 Task: Create a due date automation trigger when advanced on, on the monday after a card is due add fields with custom field "Resume" set to a number greater or equal to 1 and lower than 10 at 11:00 AM.
Action: Mouse moved to (1073, 77)
Screenshot: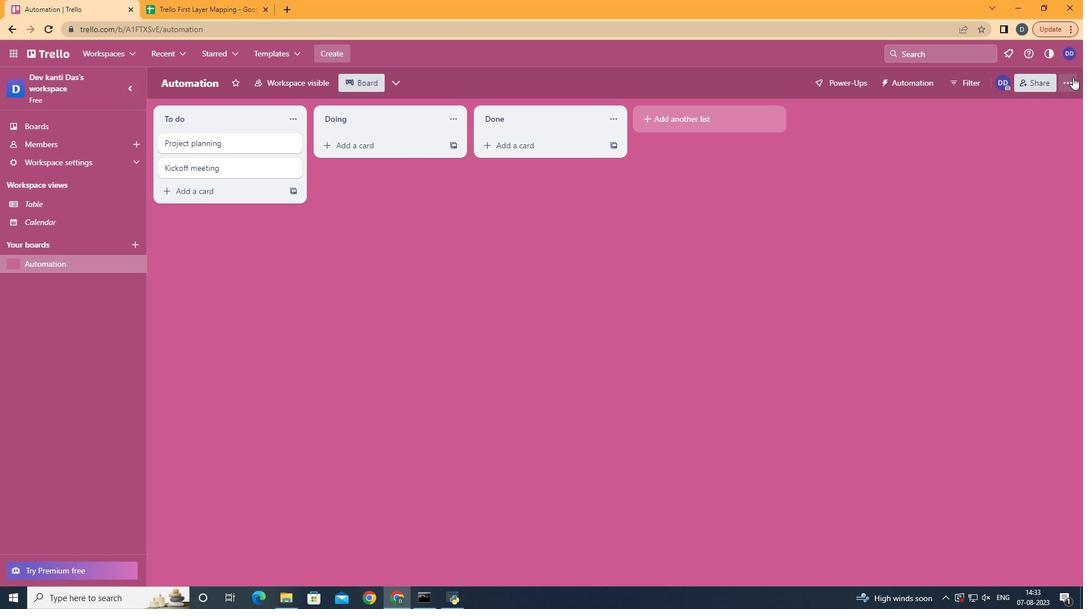 
Action: Mouse pressed left at (1073, 77)
Screenshot: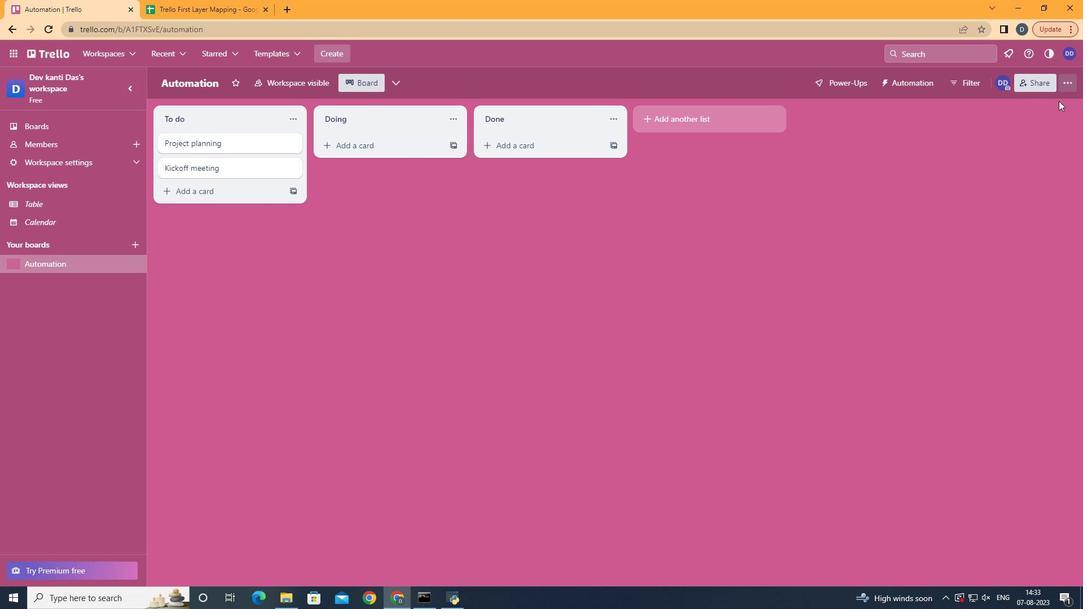 
Action: Mouse moved to (971, 226)
Screenshot: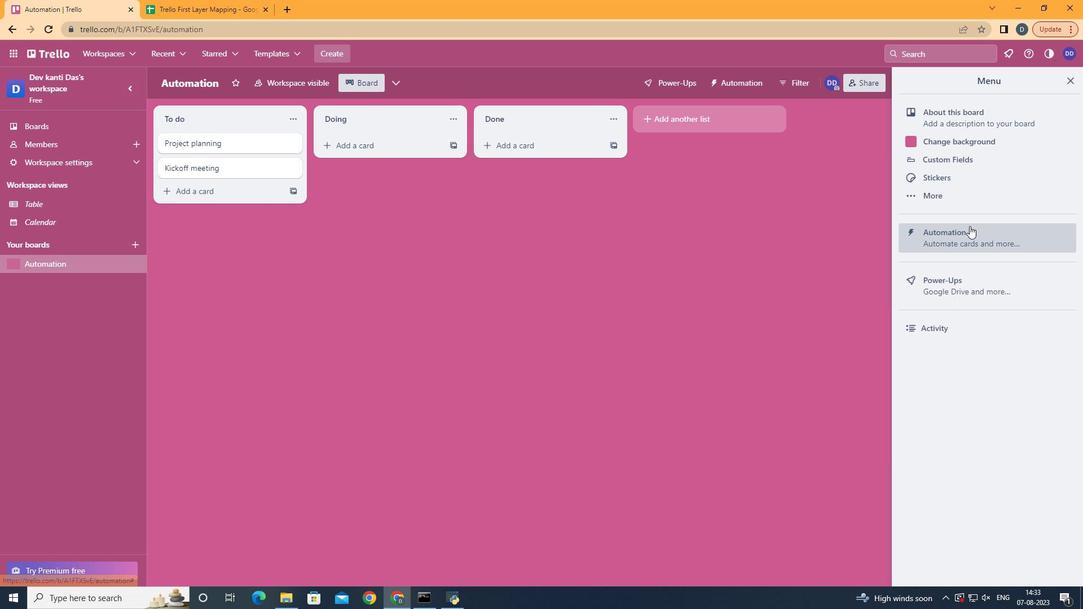 
Action: Mouse pressed left at (971, 226)
Screenshot: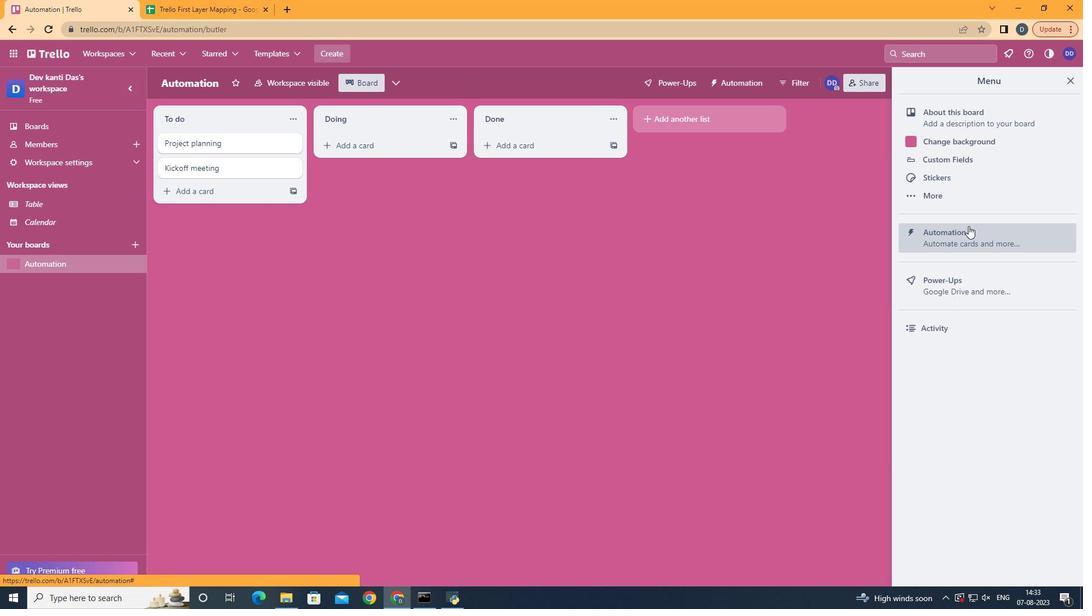 
Action: Mouse moved to (234, 223)
Screenshot: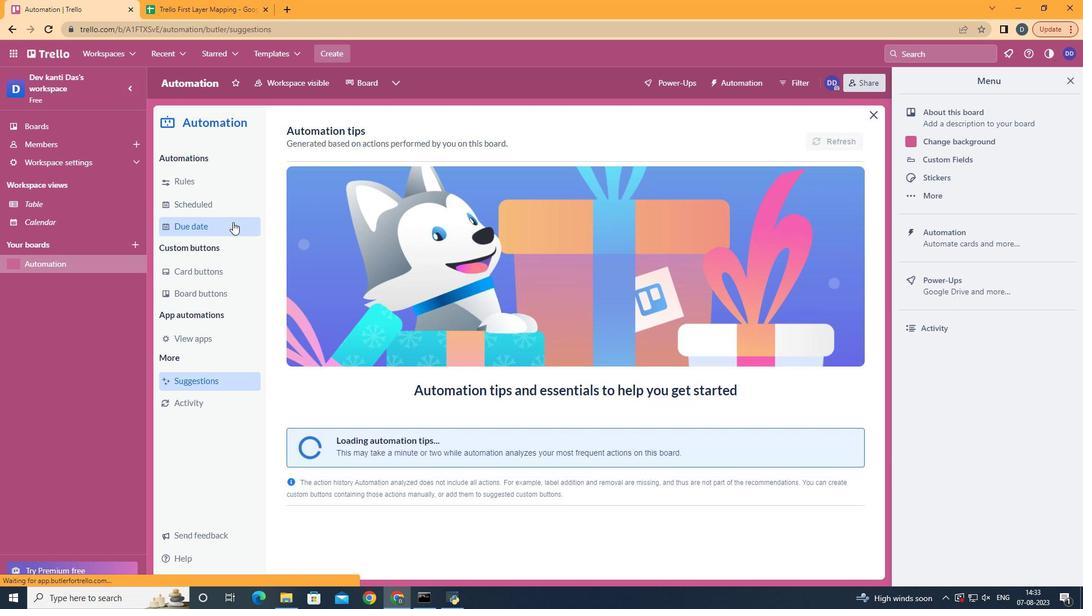
Action: Mouse pressed left at (234, 223)
Screenshot: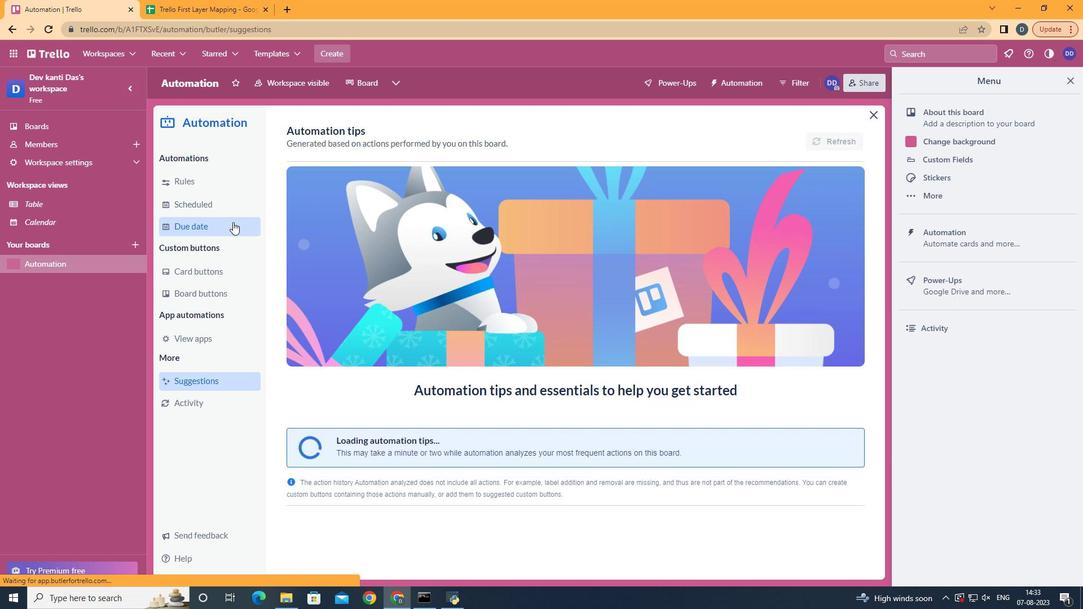 
Action: Mouse moved to (788, 137)
Screenshot: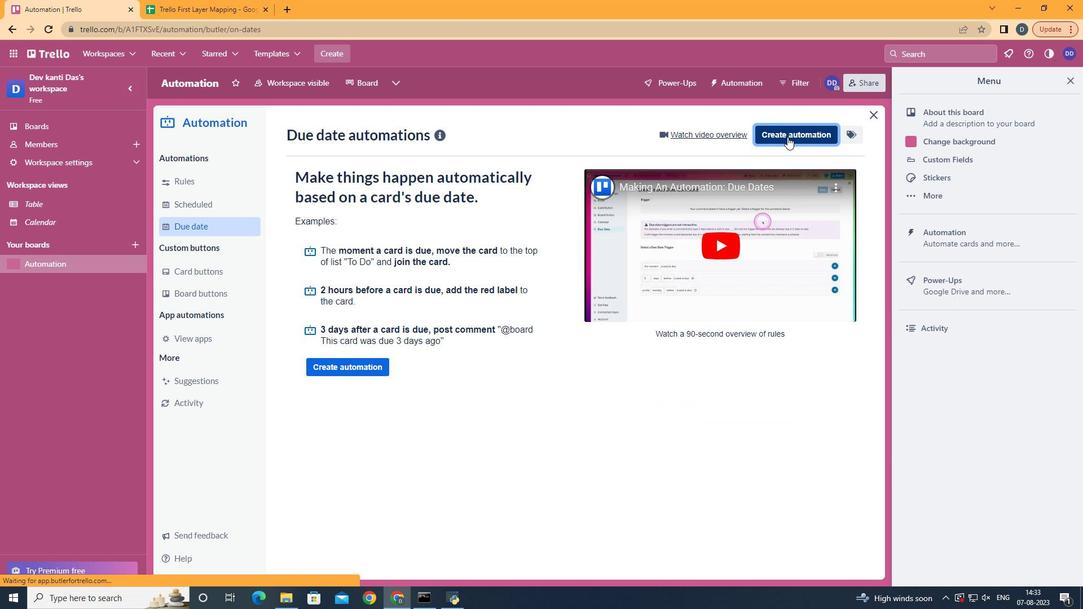 
Action: Mouse pressed left at (788, 137)
Screenshot: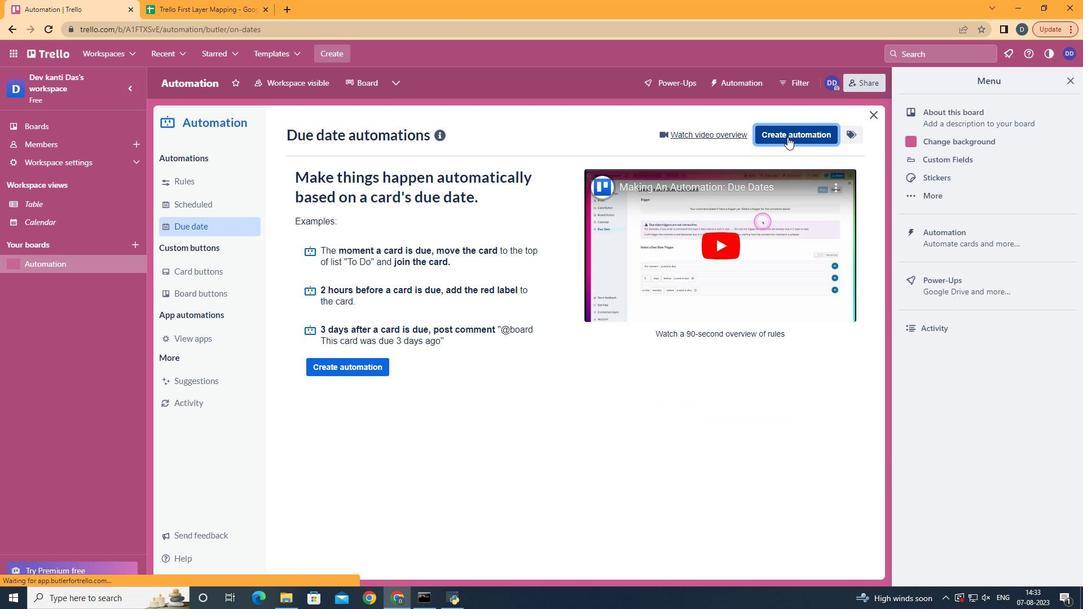 
Action: Mouse moved to (569, 241)
Screenshot: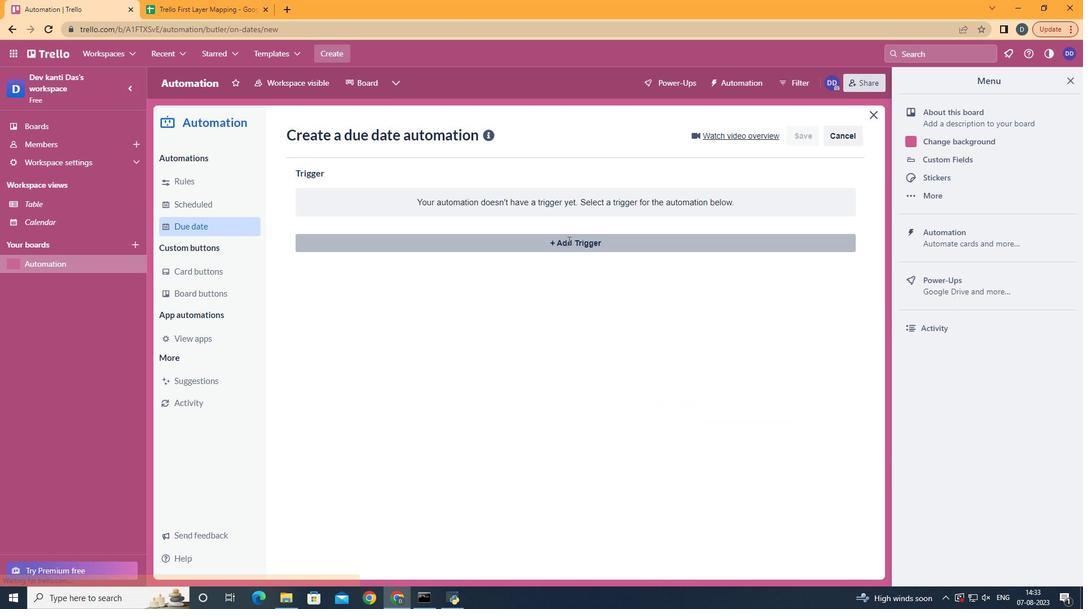 
Action: Mouse pressed left at (569, 241)
Screenshot: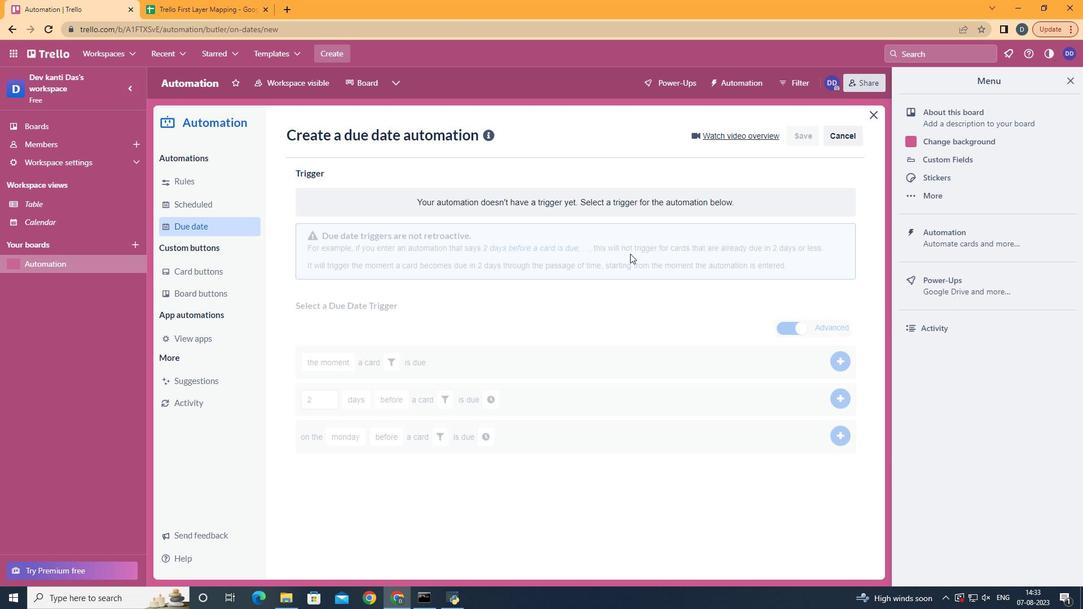 
Action: Mouse moved to (358, 294)
Screenshot: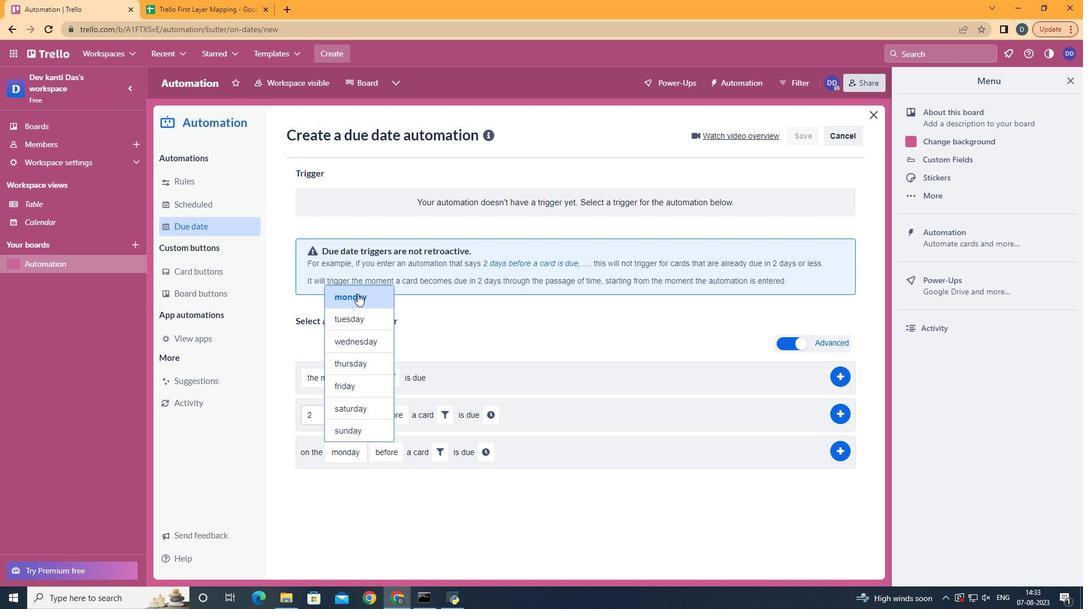 
Action: Mouse pressed left at (358, 294)
Screenshot: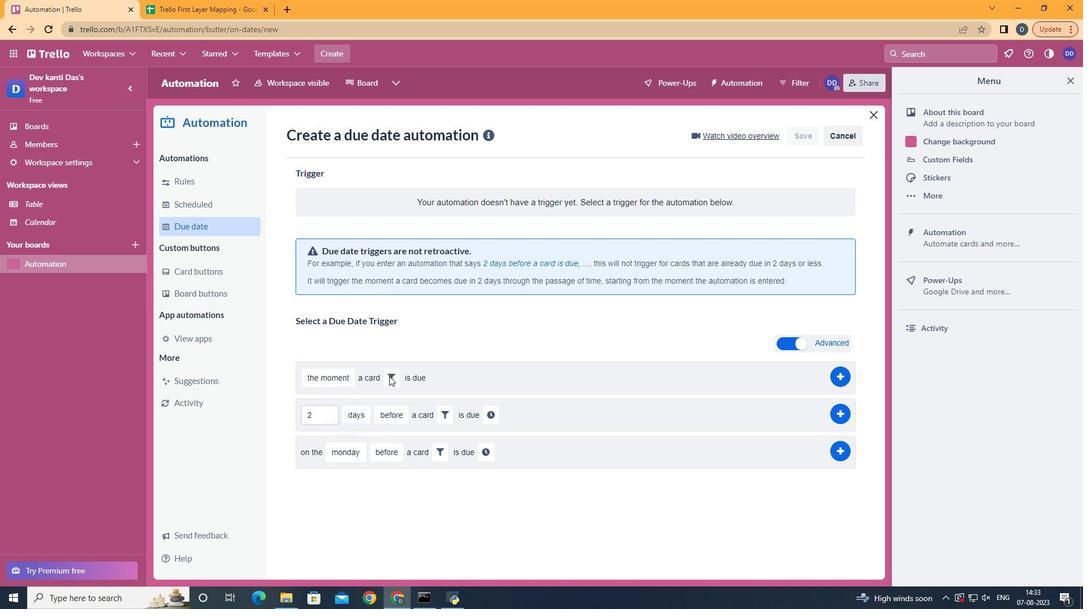 
Action: Mouse moved to (397, 493)
Screenshot: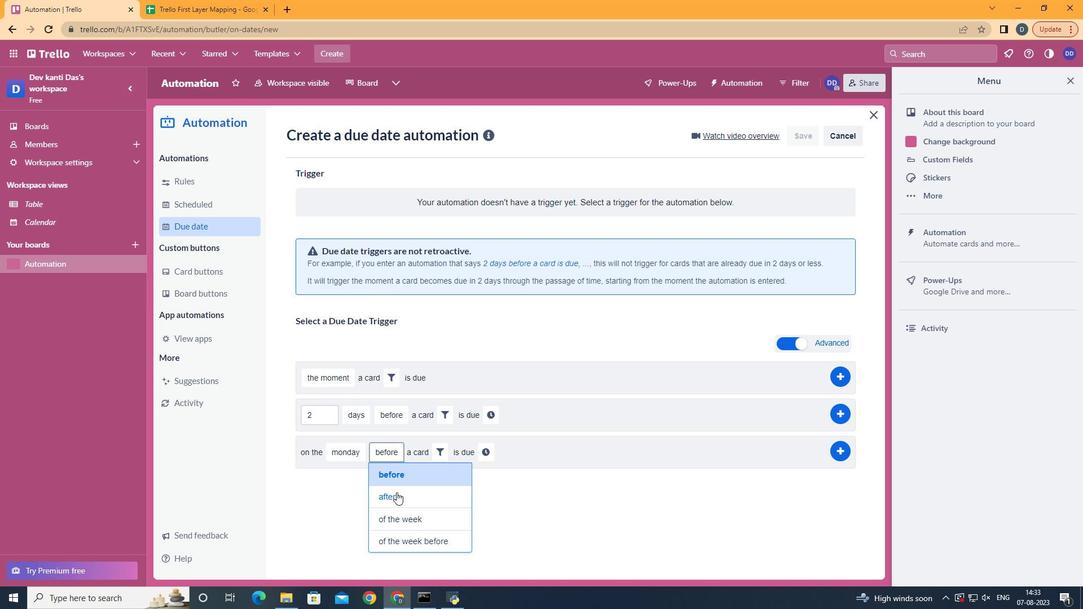
Action: Mouse pressed left at (397, 493)
Screenshot: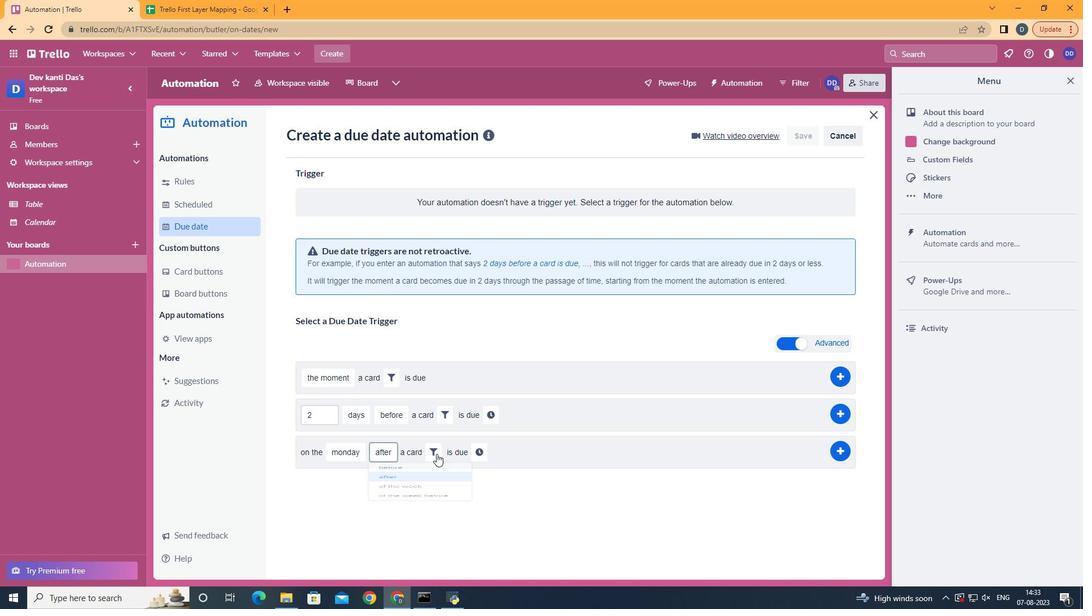 
Action: Mouse moved to (438, 451)
Screenshot: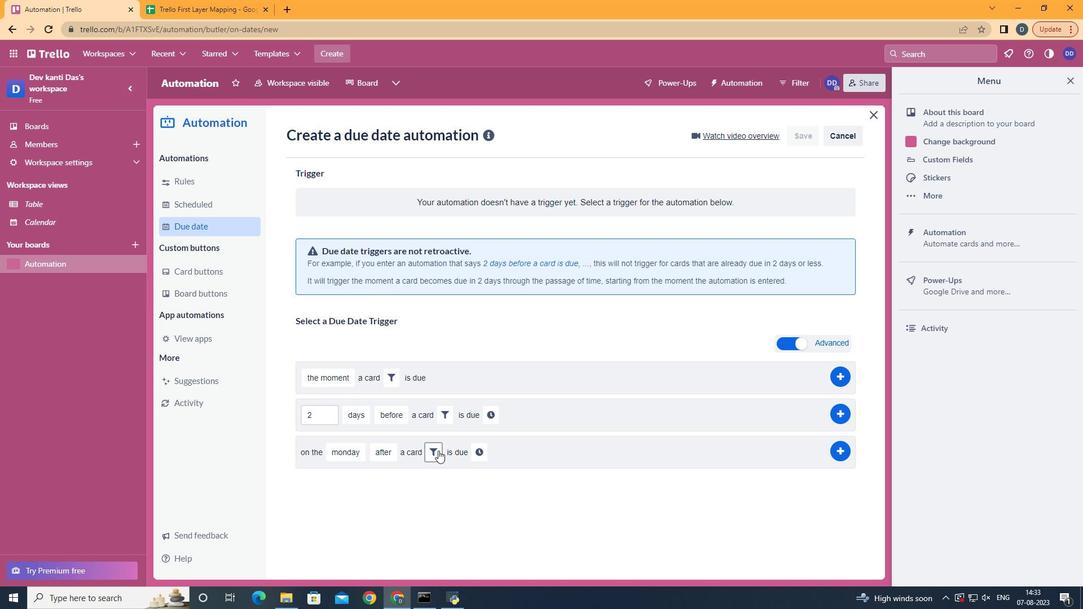
Action: Mouse pressed left at (438, 451)
Screenshot: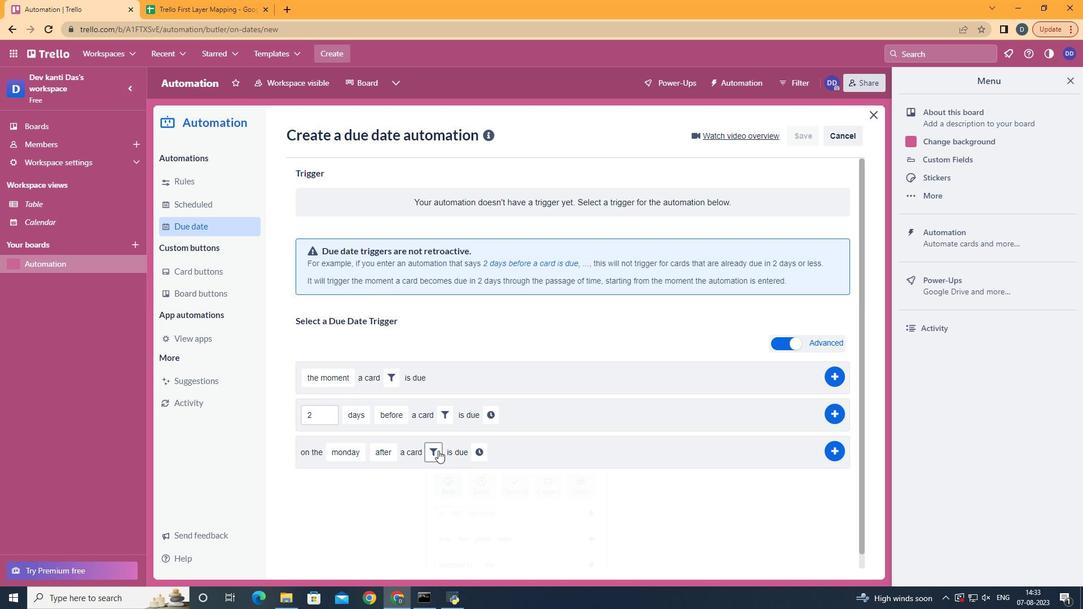 
Action: Mouse moved to (612, 491)
Screenshot: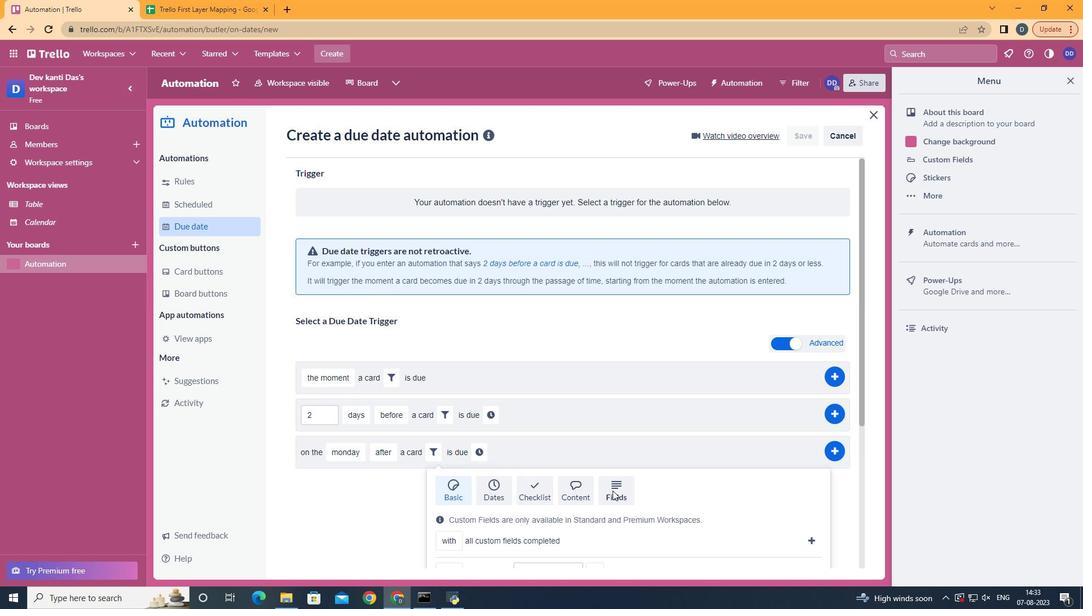 
Action: Mouse pressed left at (612, 491)
Screenshot: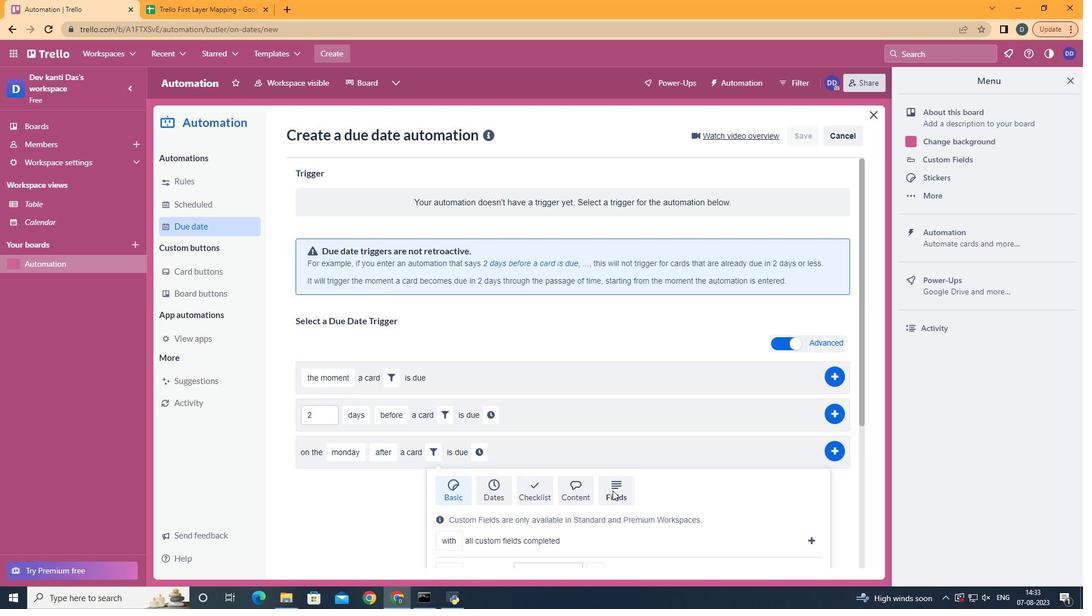 
Action: Mouse moved to (613, 491)
Screenshot: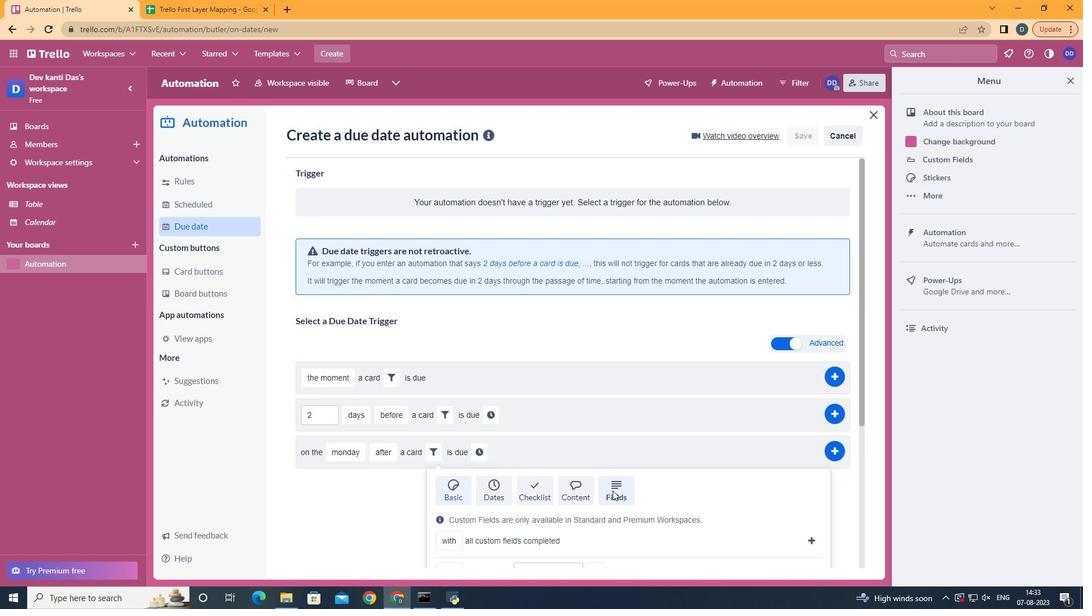 
Action: Mouse scrolled (613, 491) with delta (0, 0)
Screenshot: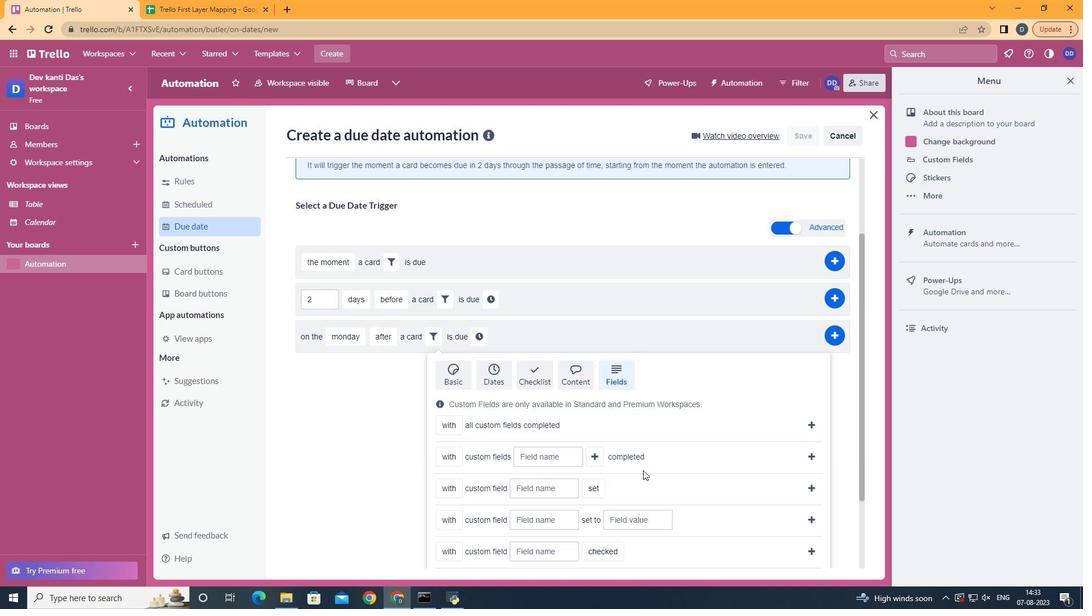 
Action: Mouse scrolled (613, 491) with delta (0, 0)
Screenshot: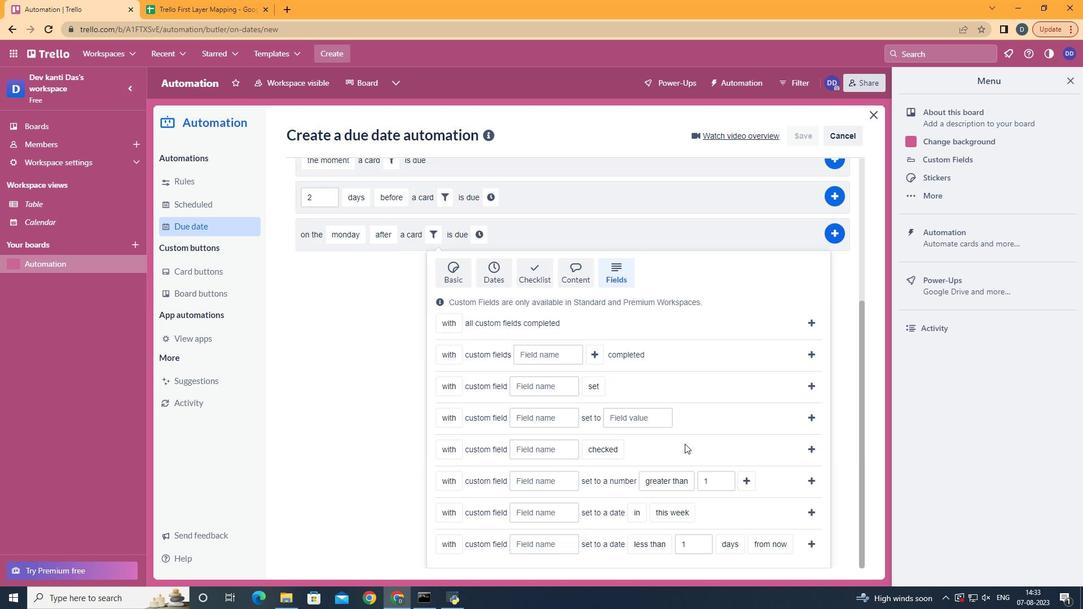
Action: Mouse scrolled (613, 491) with delta (0, 0)
Screenshot: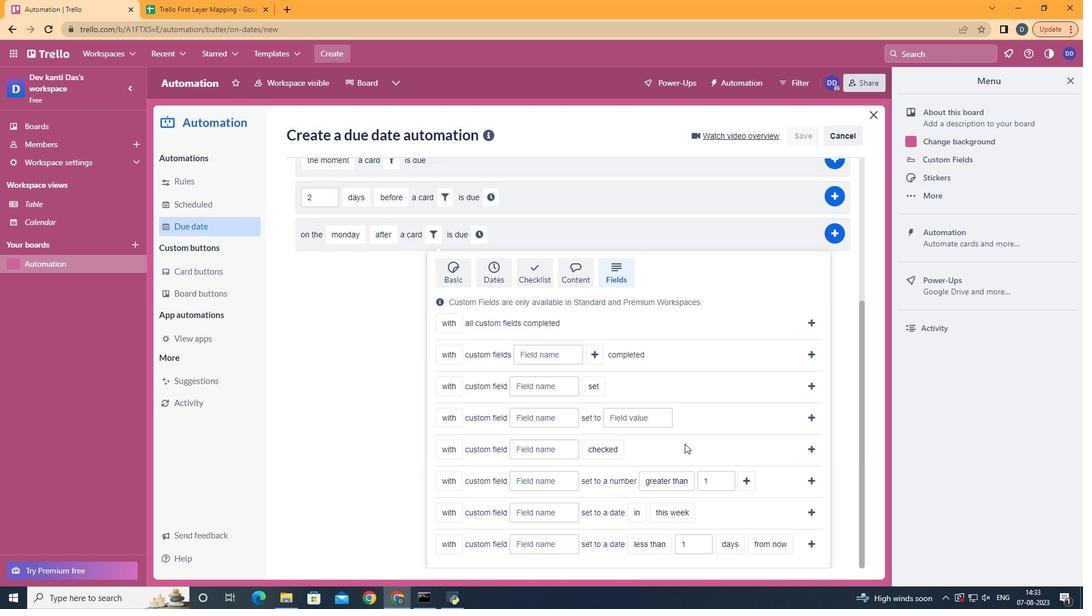 
Action: Mouse scrolled (613, 491) with delta (0, 0)
Screenshot: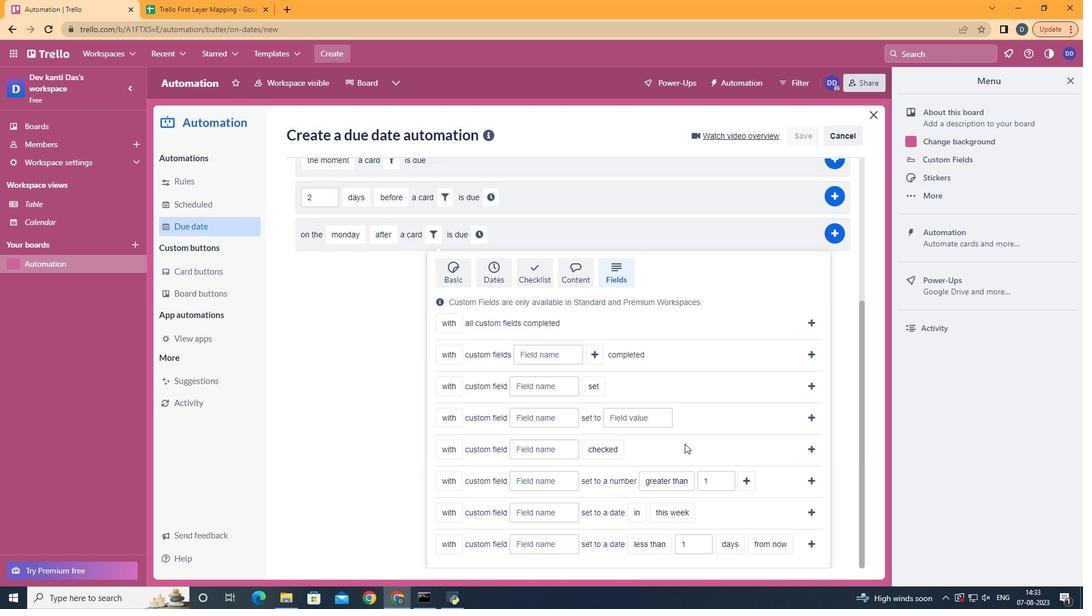
Action: Mouse scrolled (613, 491) with delta (0, 0)
Screenshot: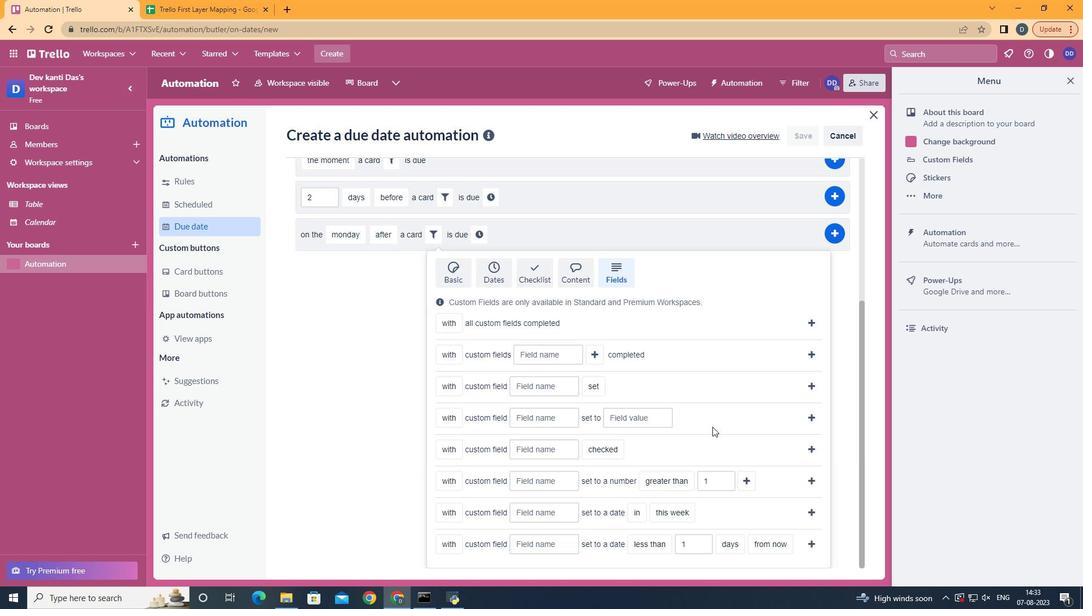 
Action: Mouse moved to (456, 494)
Screenshot: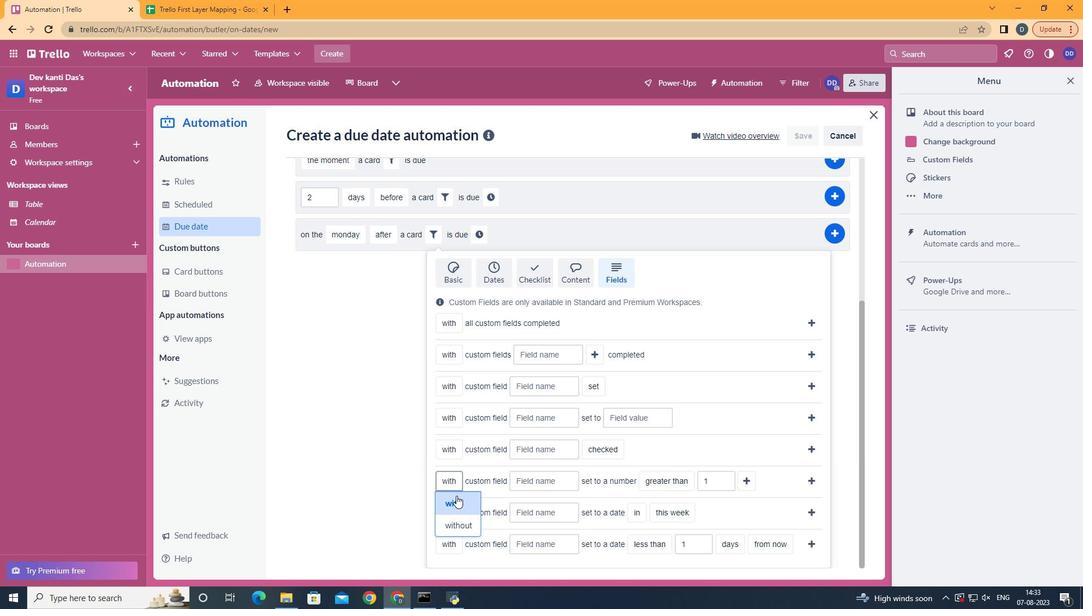 
Action: Mouse pressed left at (456, 494)
Screenshot: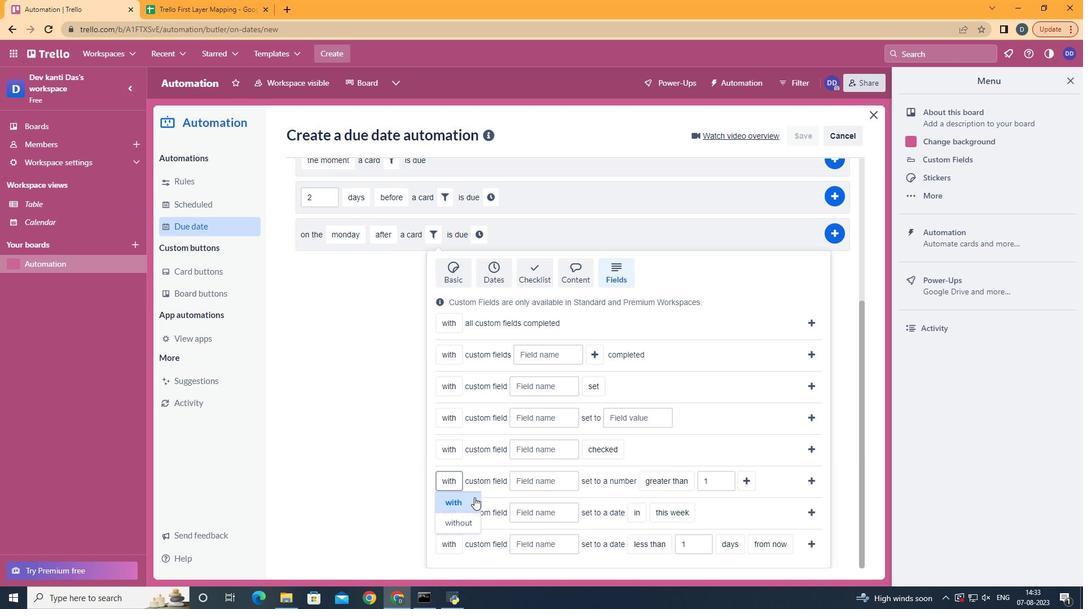 
Action: Mouse moved to (553, 486)
Screenshot: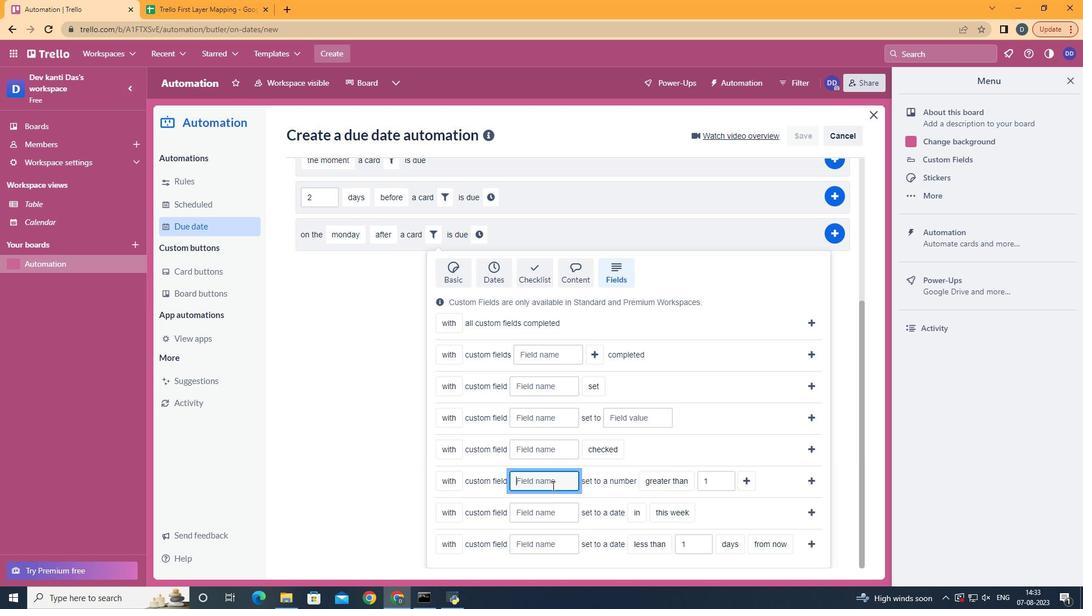 
Action: Mouse pressed left at (553, 486)
Screenshot: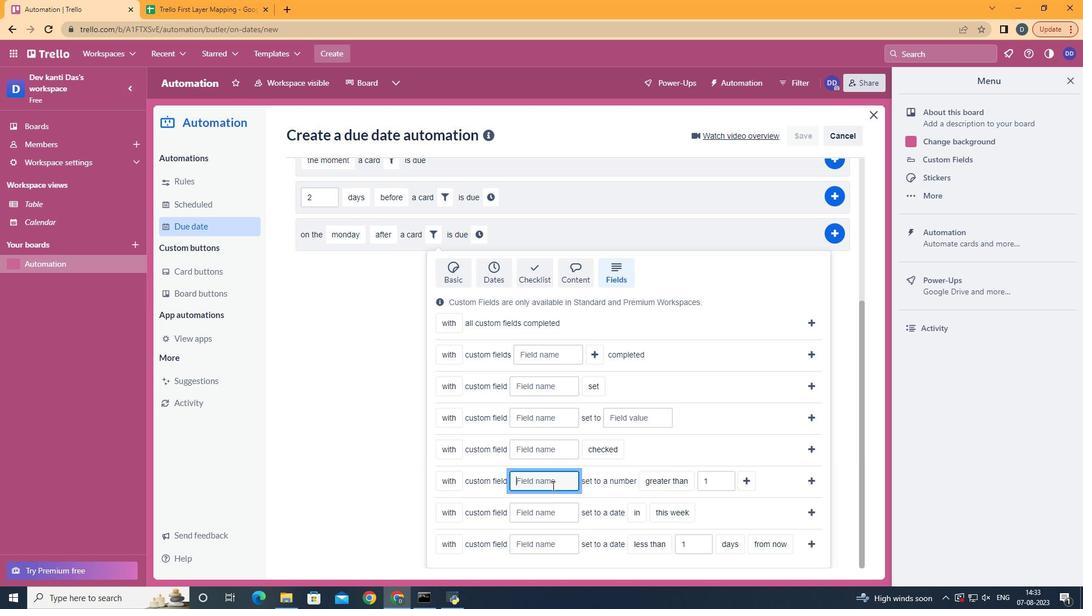 
Action: Key pressed <Key.shift>Resume
Screenshot: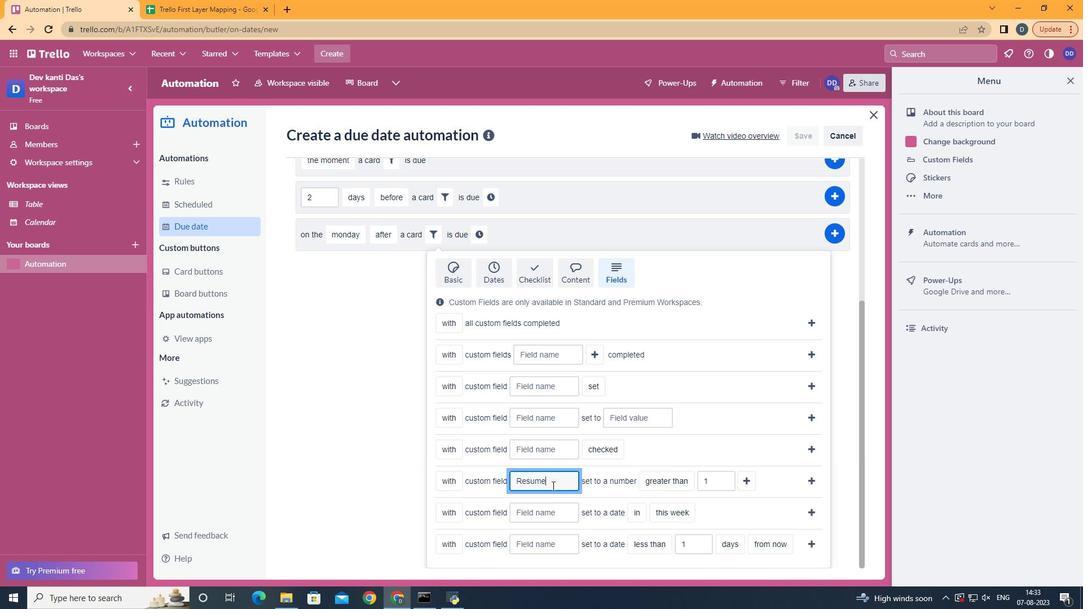 
Action: Mouse moved to (693, 411)
Screenshot: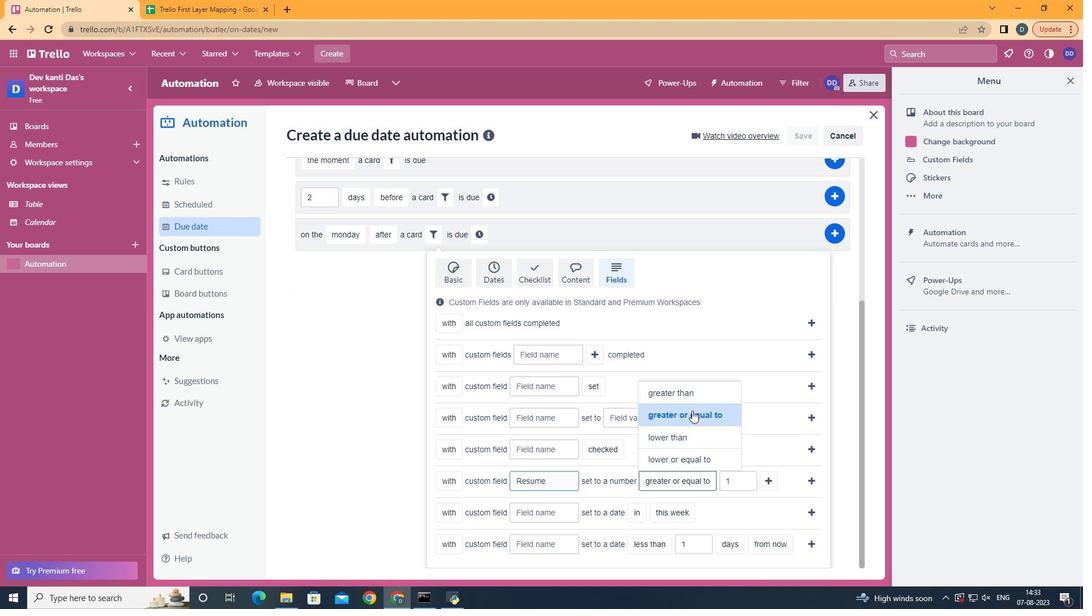 
Action: Mouse pressed left at (693, 411)
Screenshot: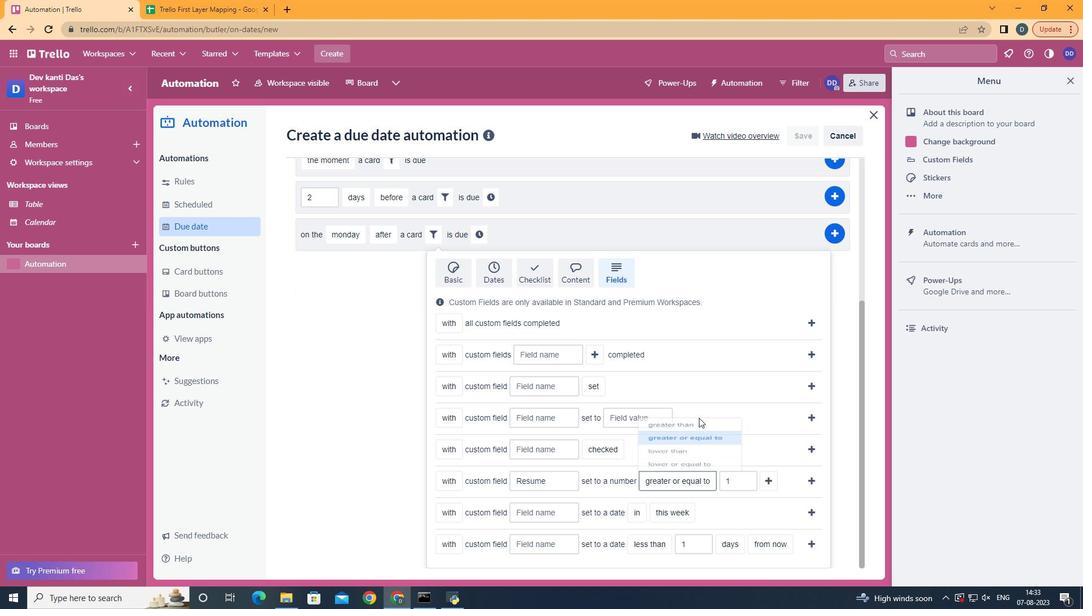 
Action: Mouse moved to (765, 488)
Screenshot: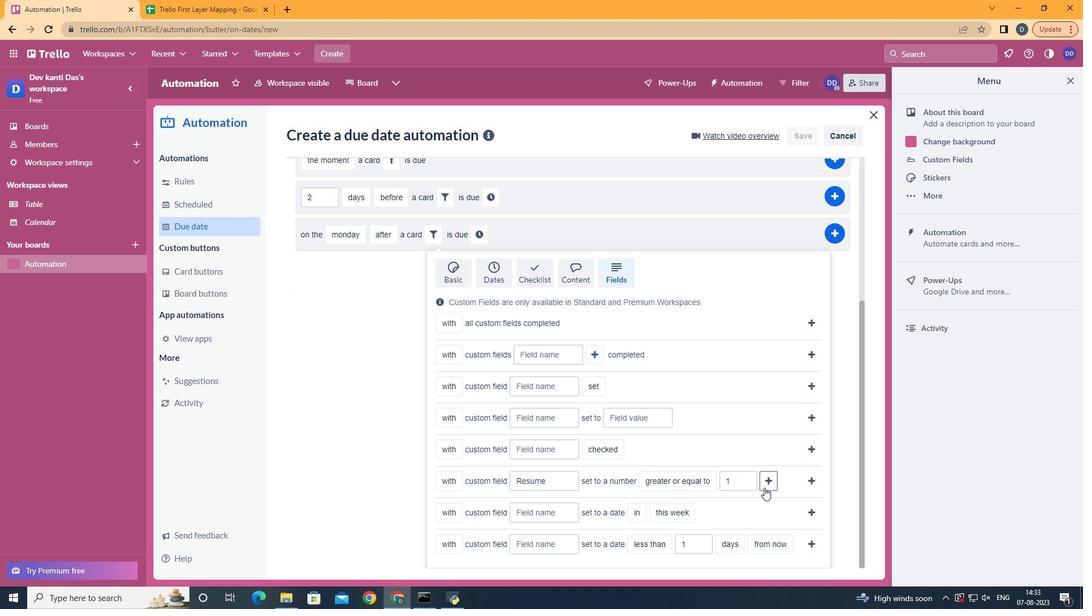 
Action: Mouse pressed left at (765, 488)
Screenshot: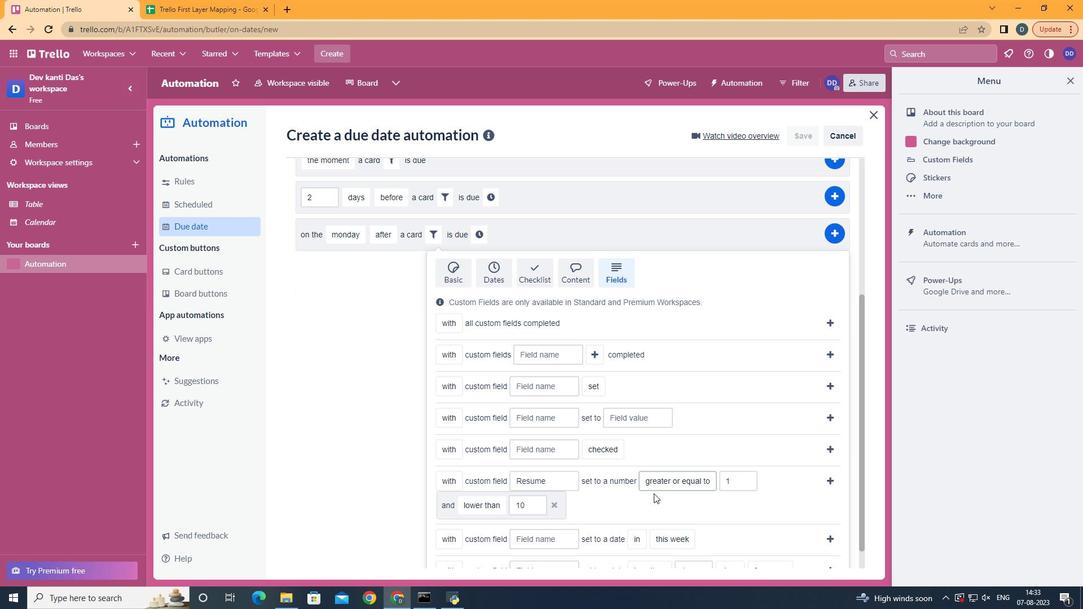 
Action: Mouse moved to (496, 436)
Screenshot: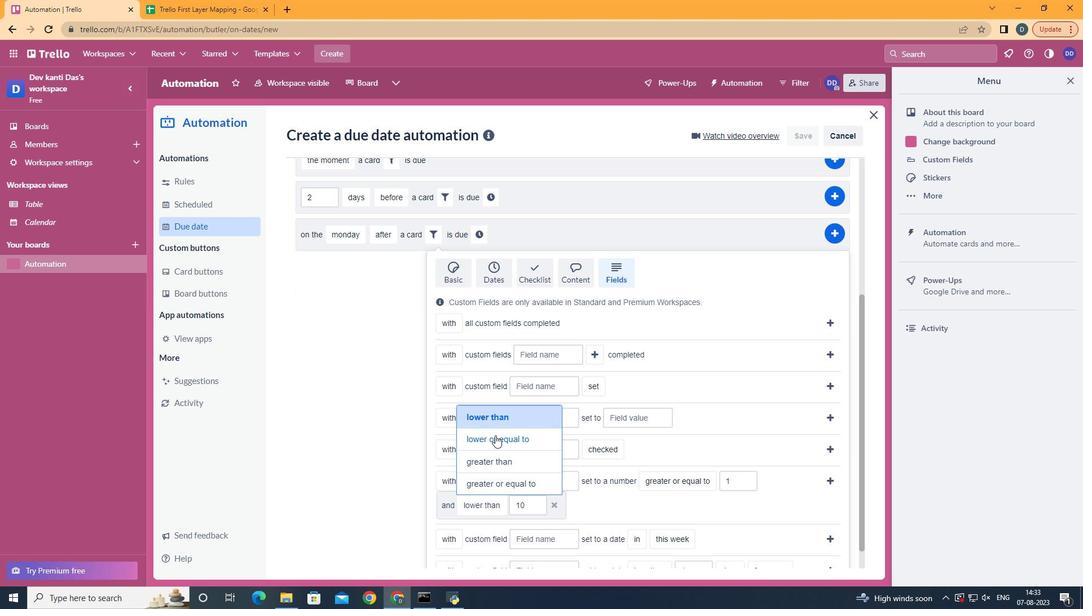 
Action: Mouse pressed left at (496, 436)
Screenshot: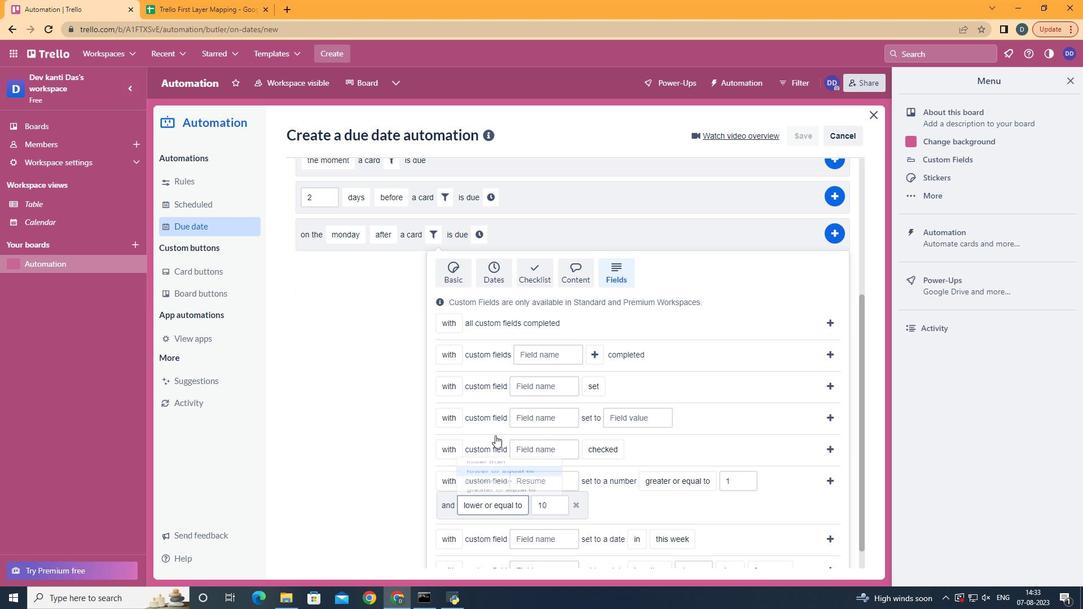 
Action: Mouse moved to (506, 423)
Screenshot: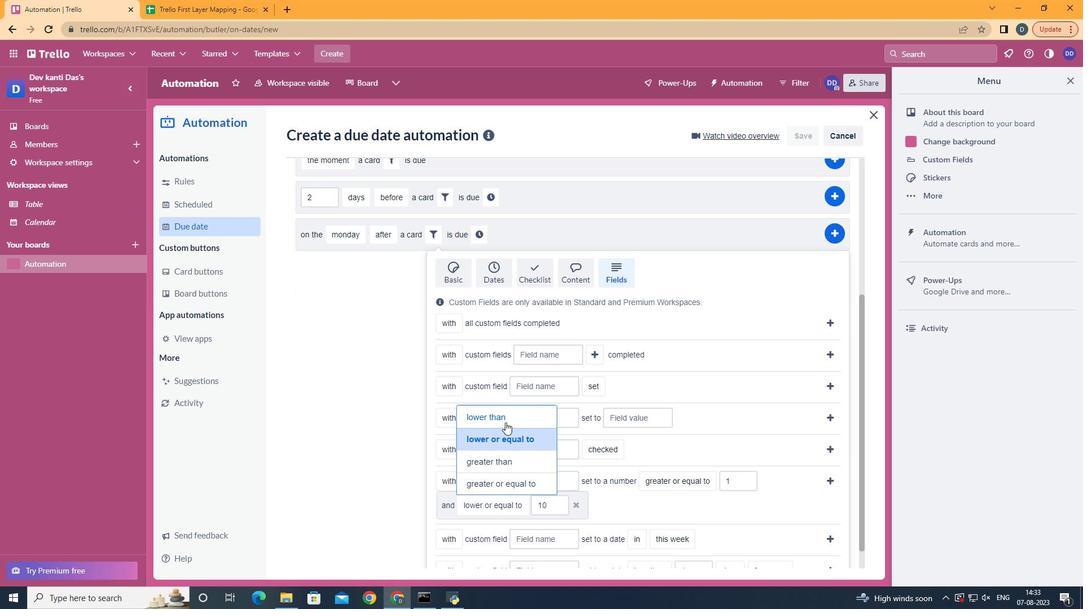 
Action: Mouse pressed left at (506, 423)
Screenshot: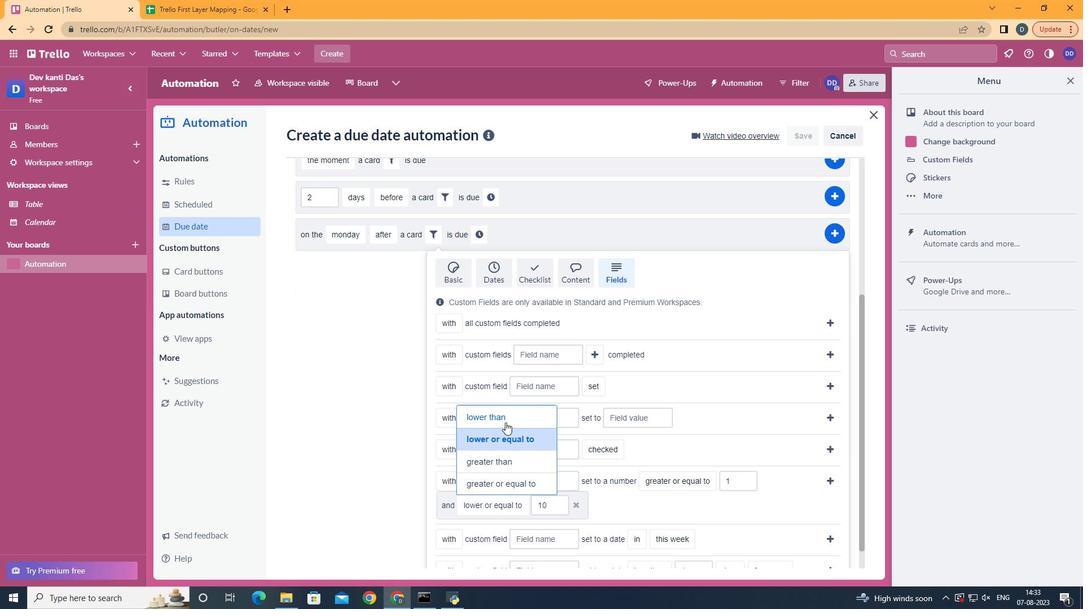 
Action: Mouse moved to (825, 481)
Screenshot: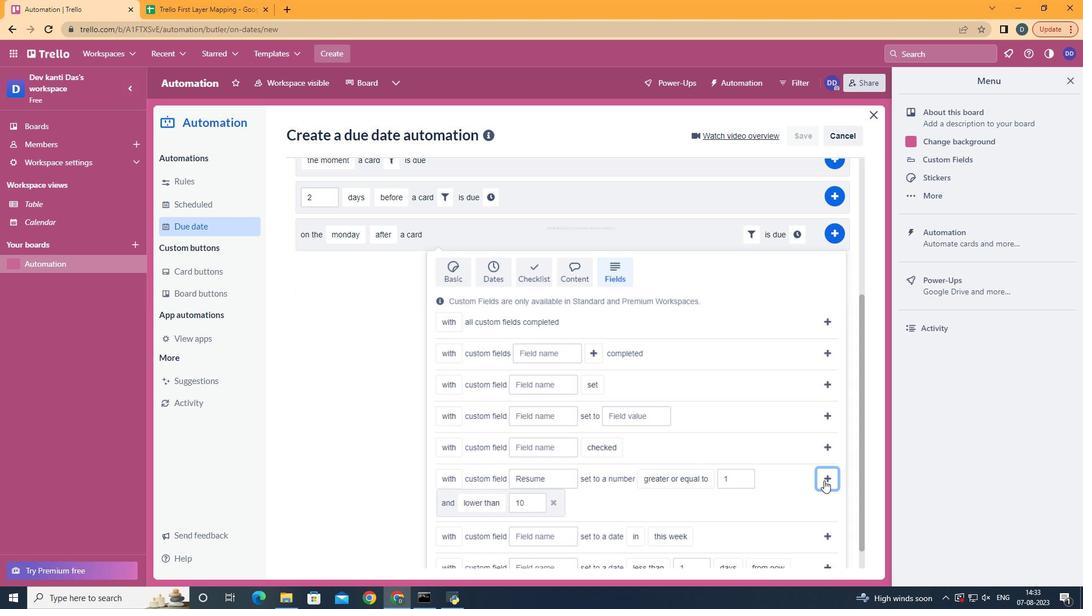 
Action: Mouse pressed left at (825, 481)
Screenshot: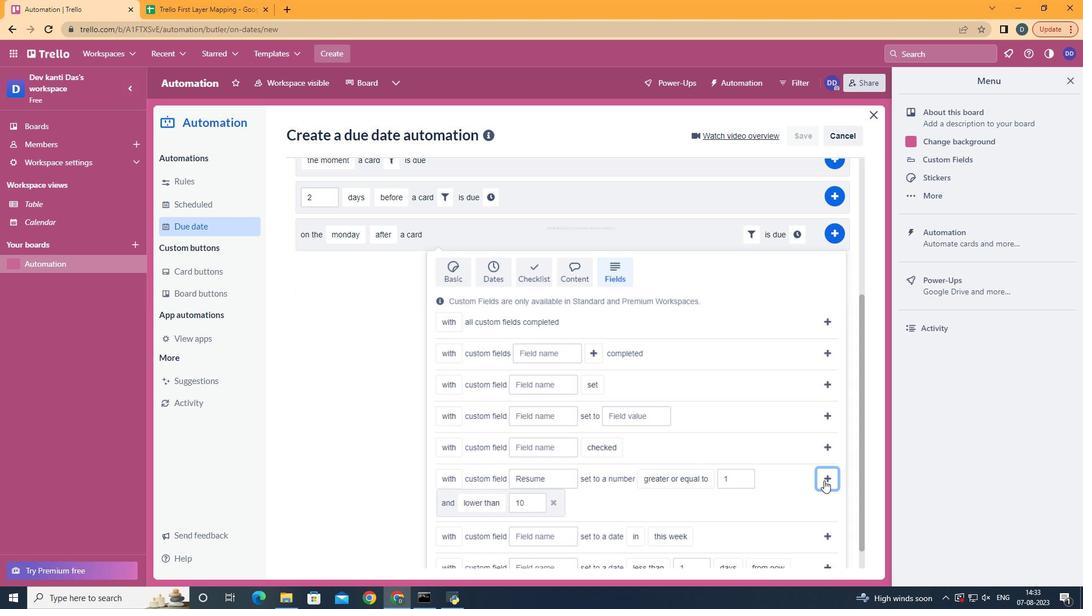 
Action: Mouse moved to (794, 452)
Screenshot: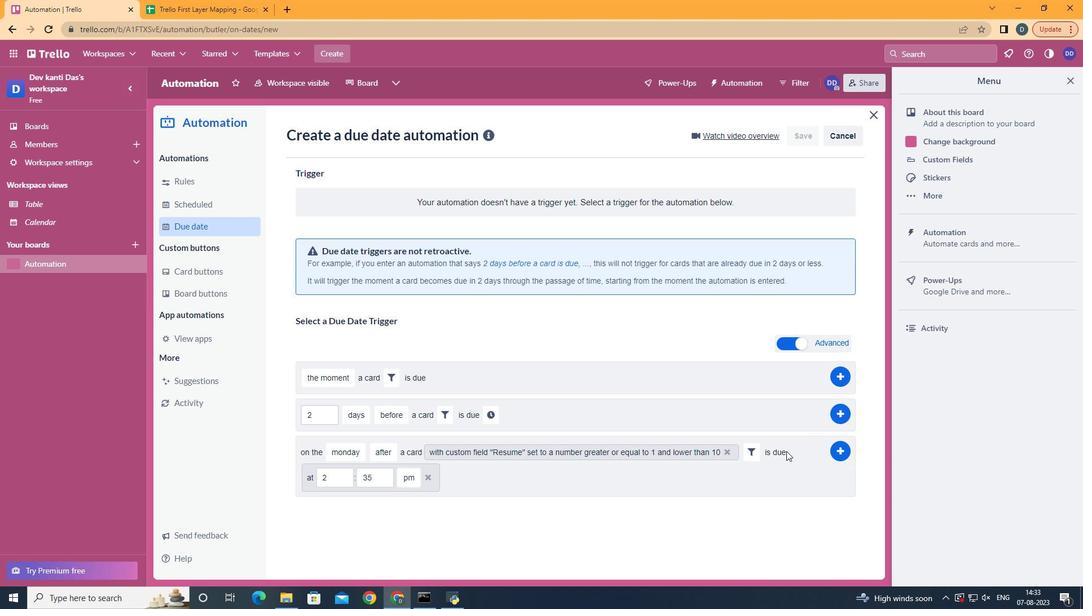 
Action: Mouse pressed left at (794, 452)
Screenshot: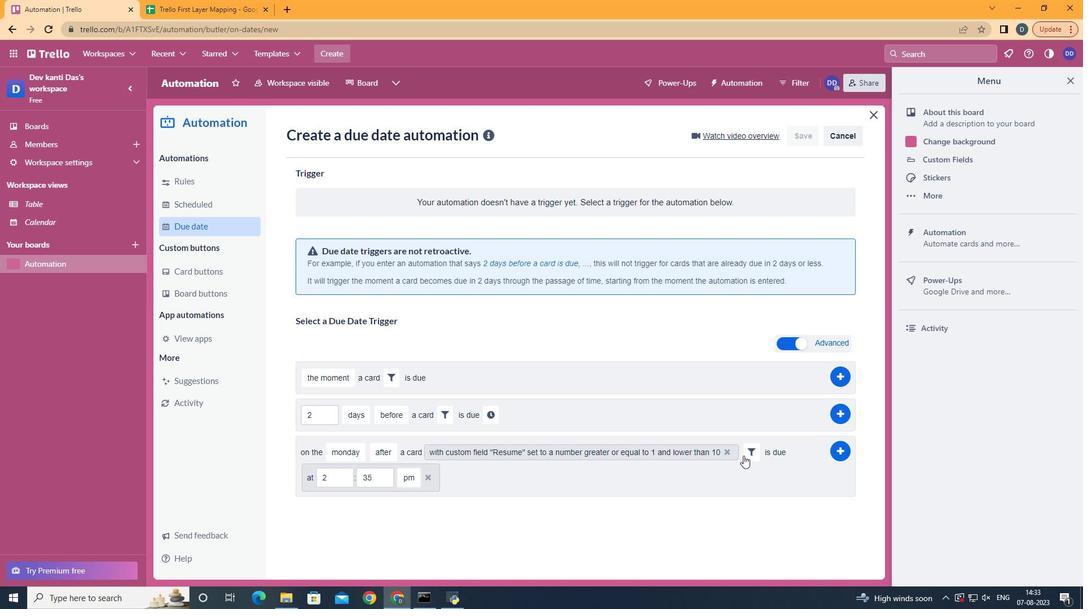 
Action: Mouse moved to (342, 479)
Screenshot: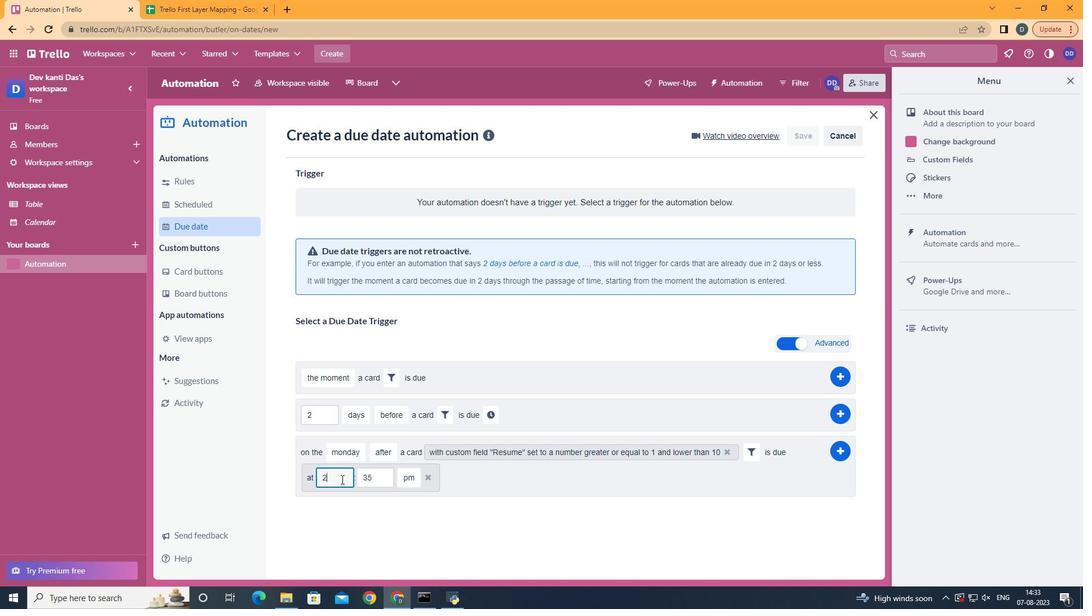 
Action: Mouse pressed left at (342, 479)
Screenshot: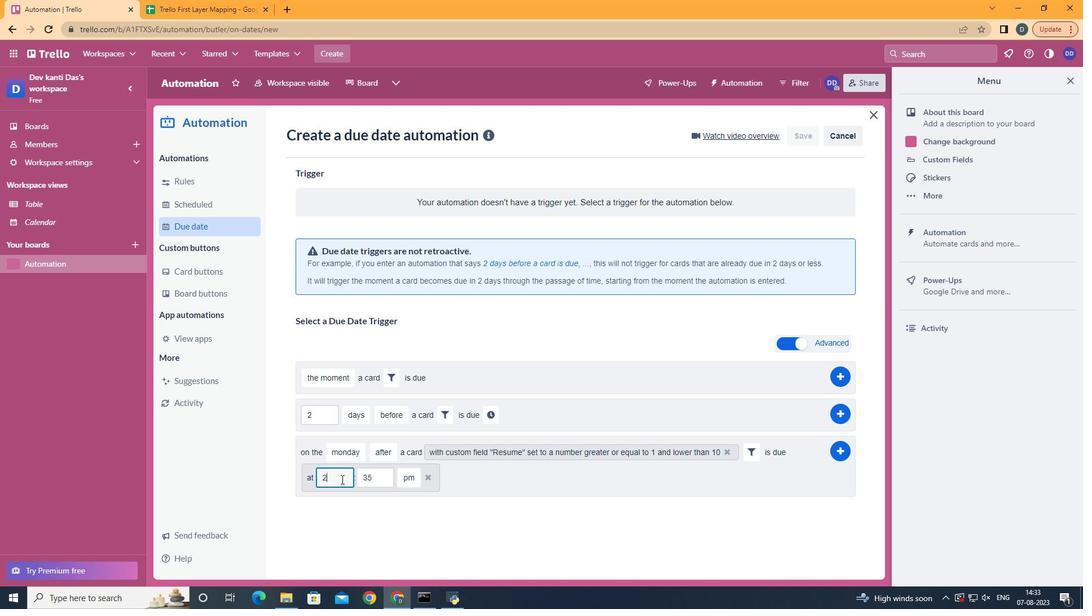 
Action: Mouse moved to (342, 480)
Screenshot: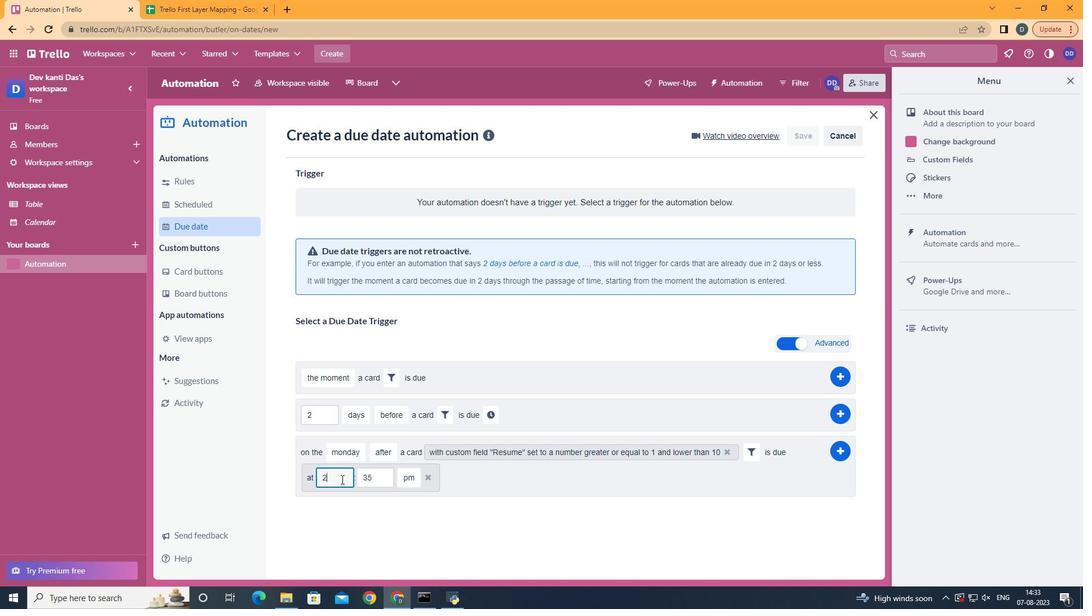 
Action: Key pressed <Key.backspace>11
Screenshot: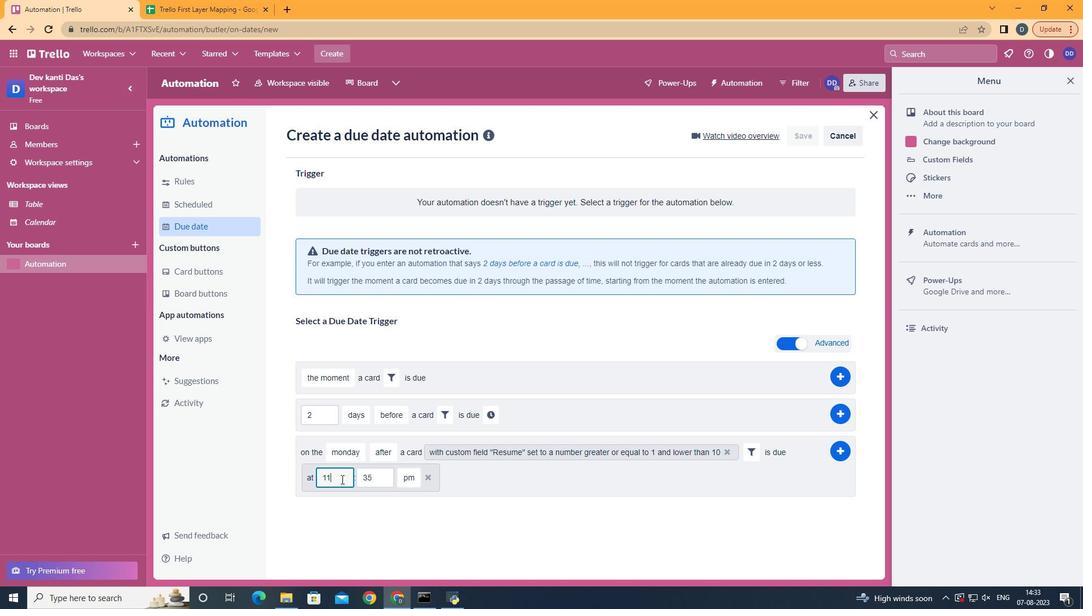 
Action: Mouse moved to (395, 479)
Screenshot: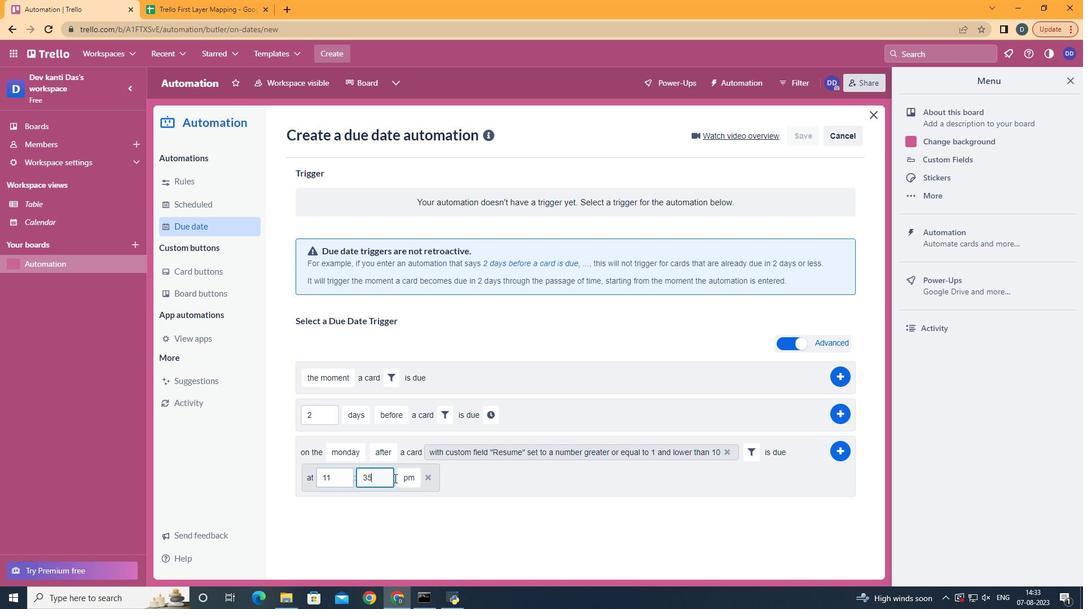 
Action: Mouse pressed left at (395, 479)
Screenshot: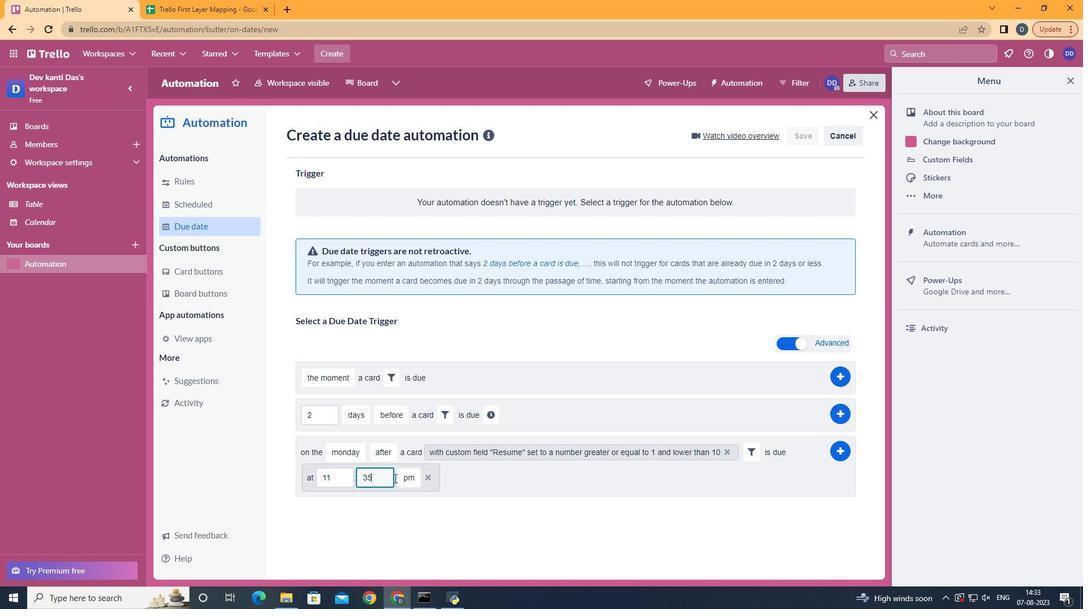 
Action: Mouse moved to (394, 479)
Screenshot: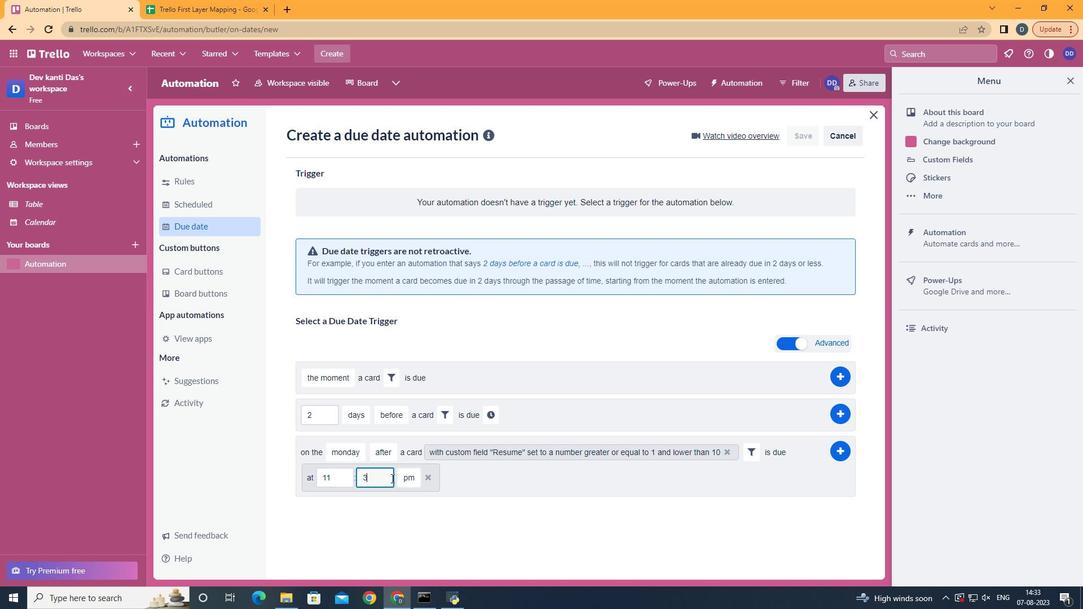 
Action: Key pressed <Key.backspace>
Screenshot: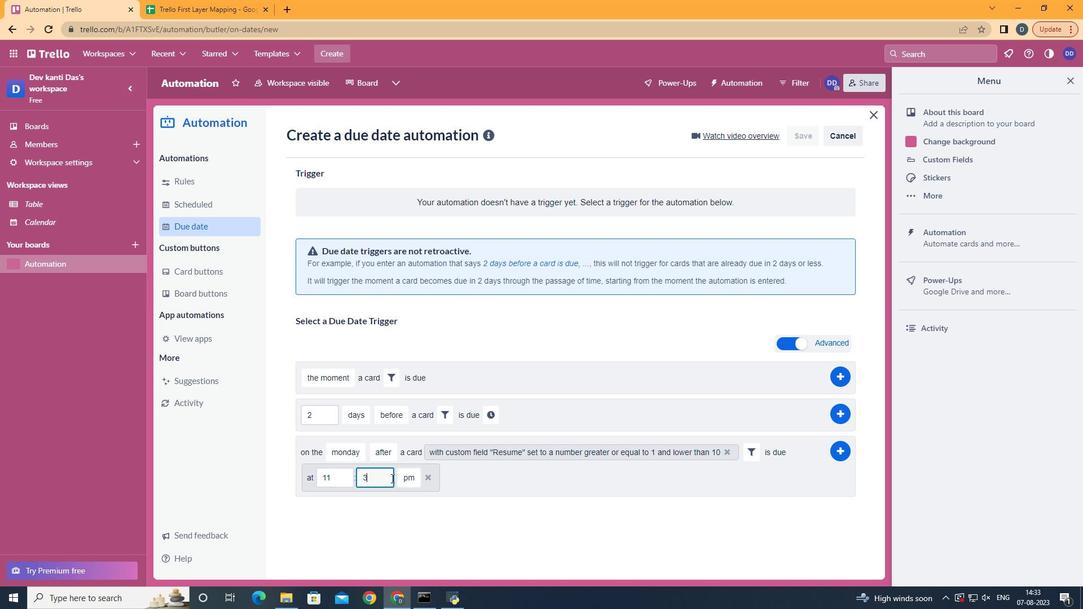 
Action: Mouse moved to (392, 479)
Screenshot: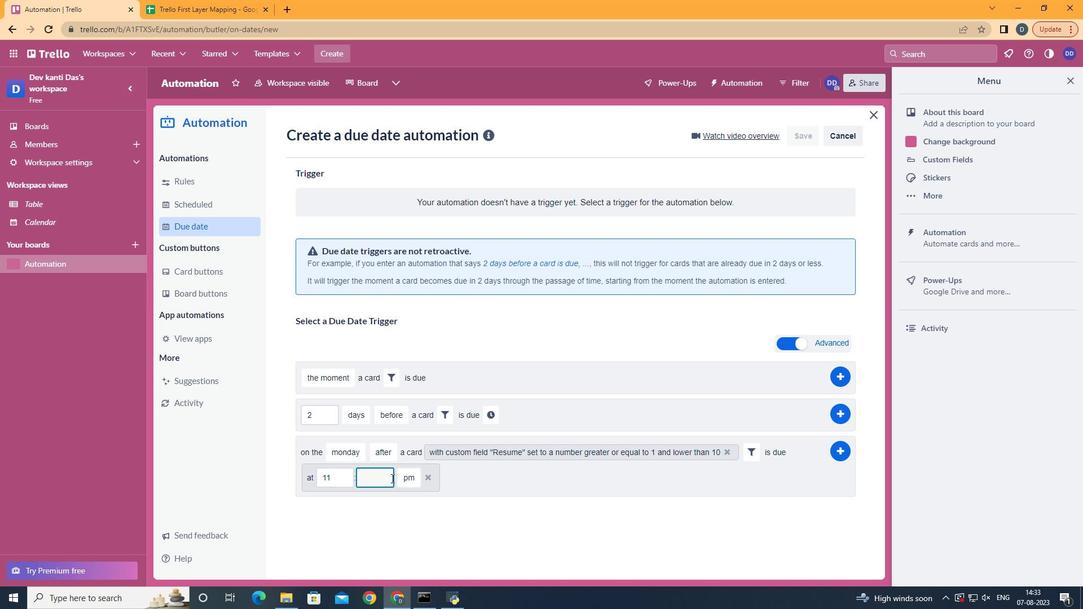 
Action: Key pressed <Key.backspace><Key.backspace>00
Screenshot: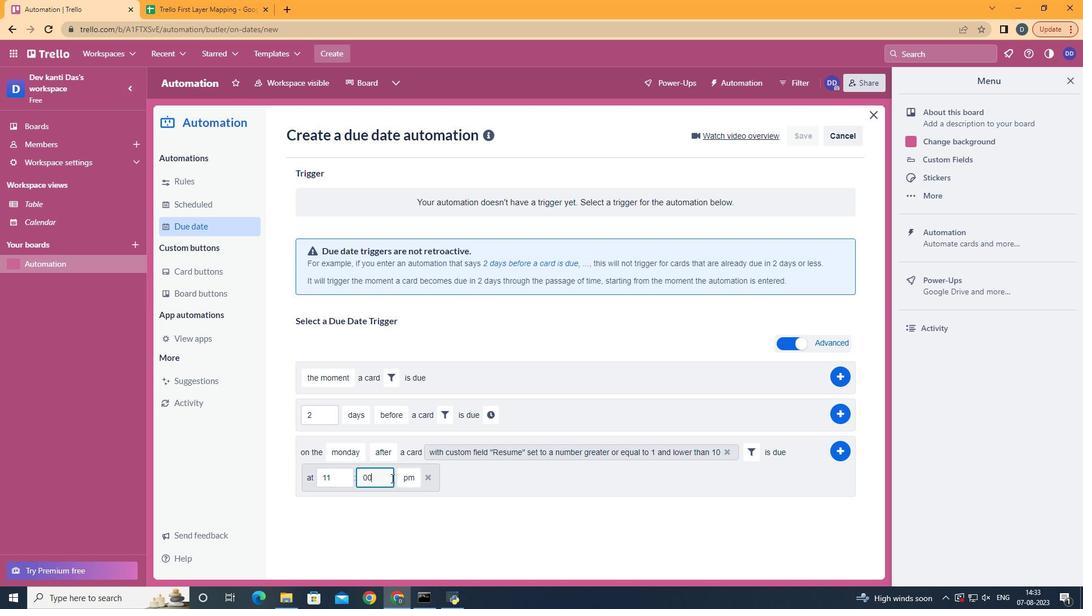 
Action: Mouse moved to (408, 503)
Screenshot: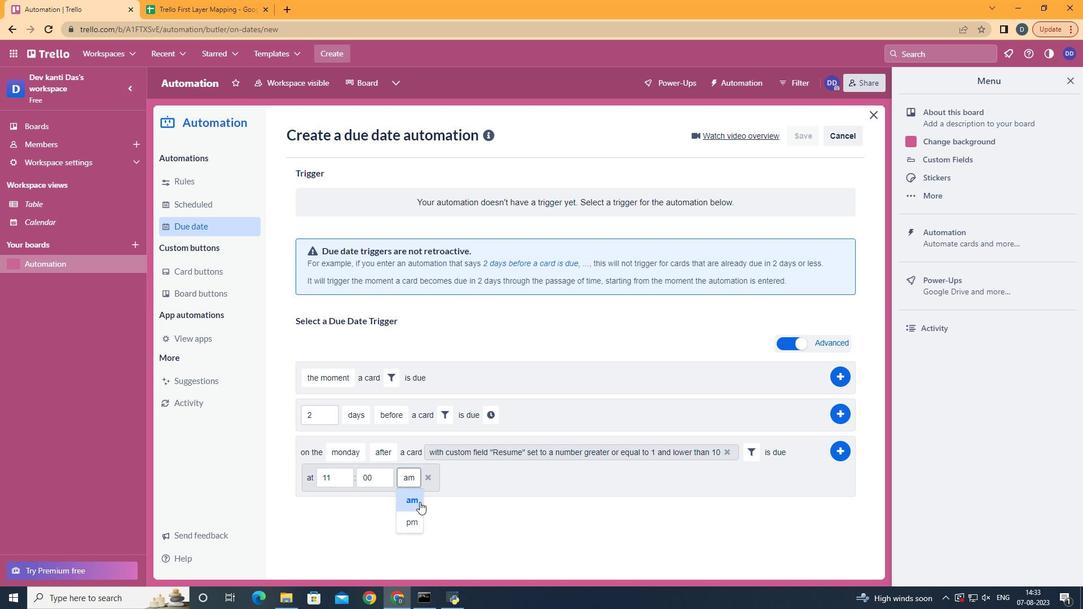
Action: Mouse pressed left at (408, 503)
Screenshot: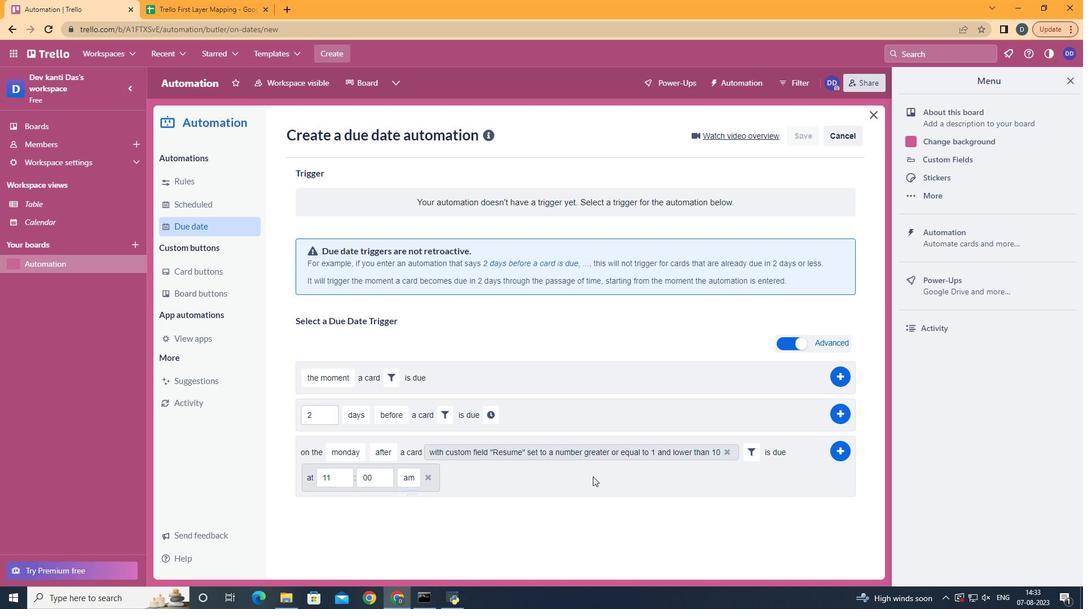 
Action: Mouse moved to (838, 448)
Screenshot: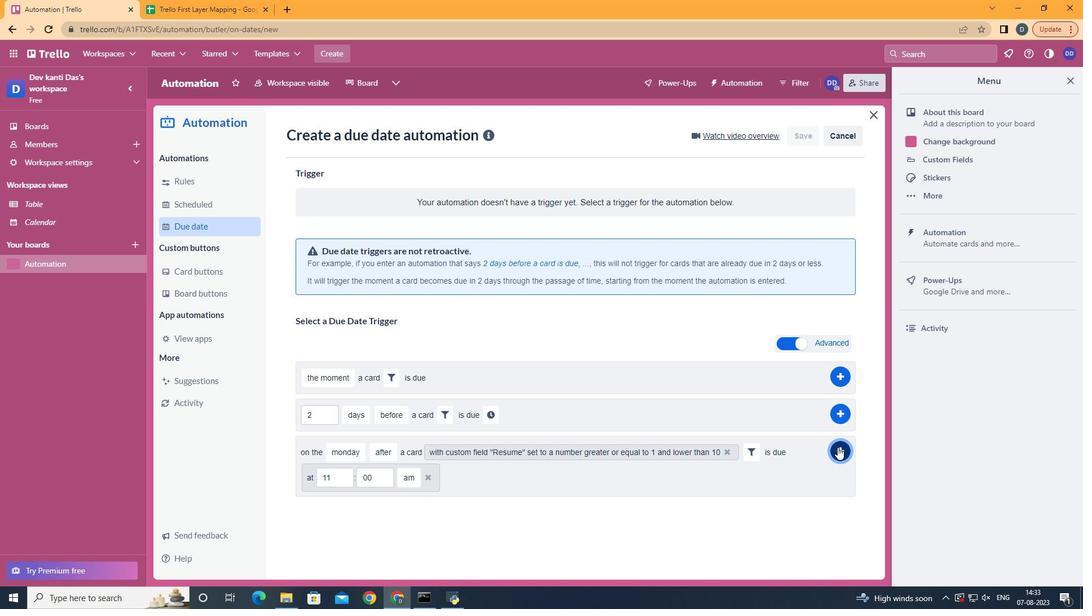 
Action: Mouse pressed left at (838, 448)
Screenshot: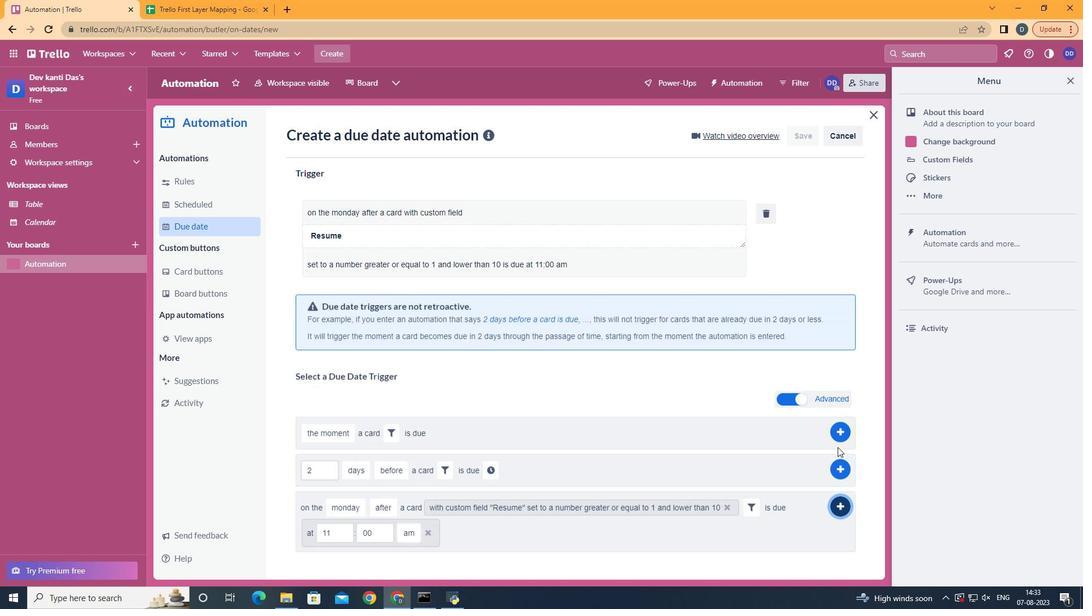 
Action: Mouse moved to (551, 208)
Screenshot: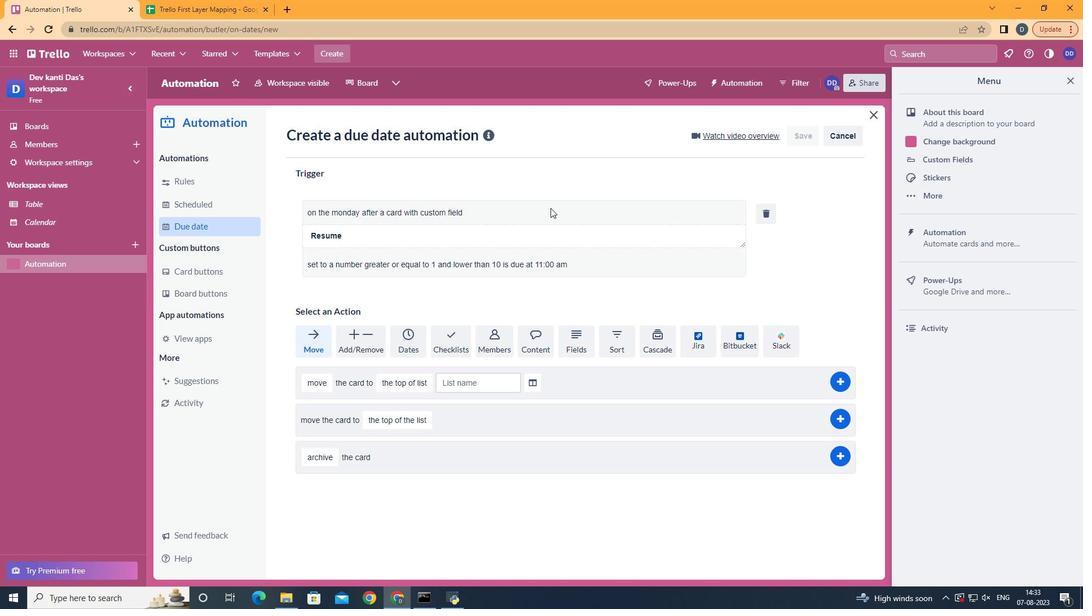 
